 Task: Find connections with filter location San Ignacio de Velasco with filter topic #Bestadvicewith filter profile language Spanish with filter current company NGA Human Resources, an Alight company with filter school SDNB Vaishnav College For Women - India with filter industry Agriculture, Construction, Mining Machinery Manufacturing with filter service category Copywriting with filter keywords title Payroll Manager
Action: Mouse moved to (559, 96)
Screenshot: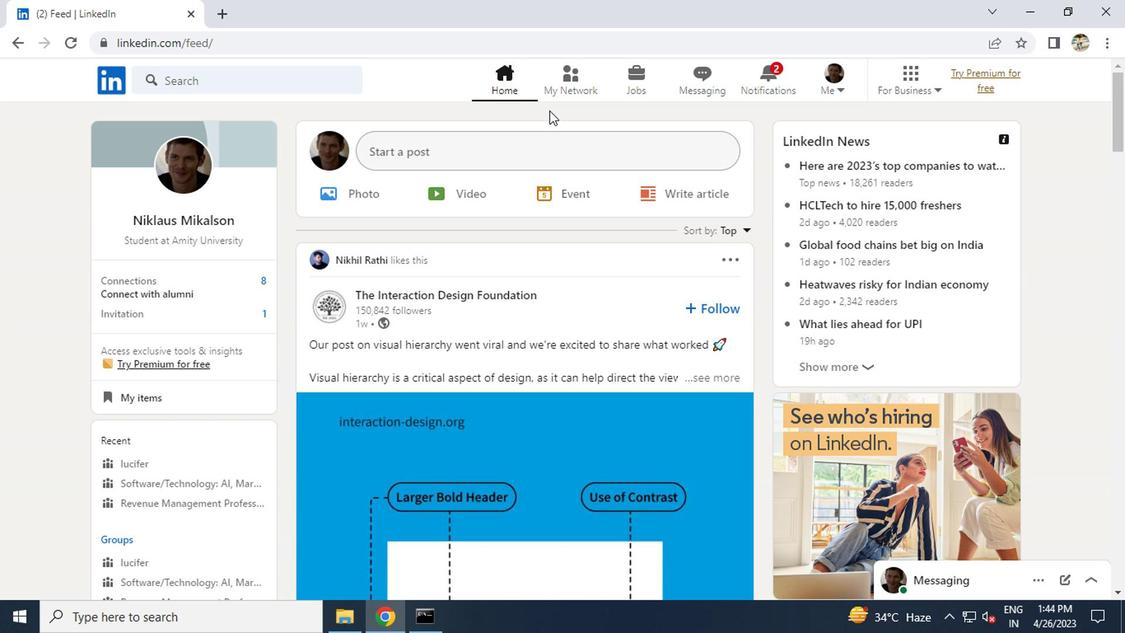 
Action: Mouse pressed left at (559, 96)
Screenshot: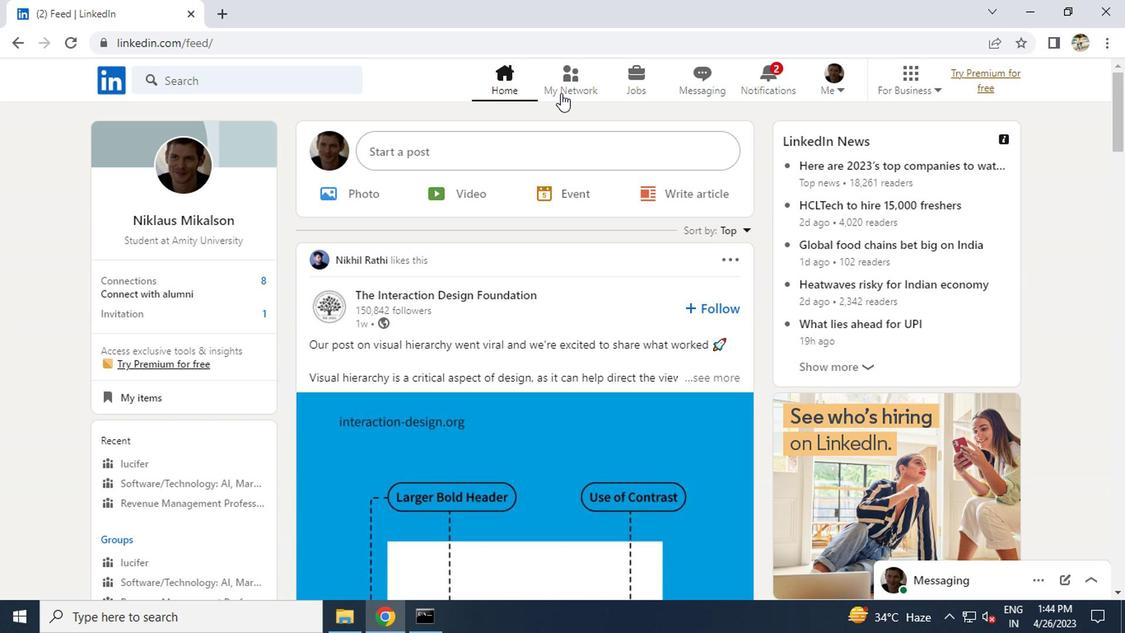 
Action: Mouse moved to (194, 176)
Screenshot: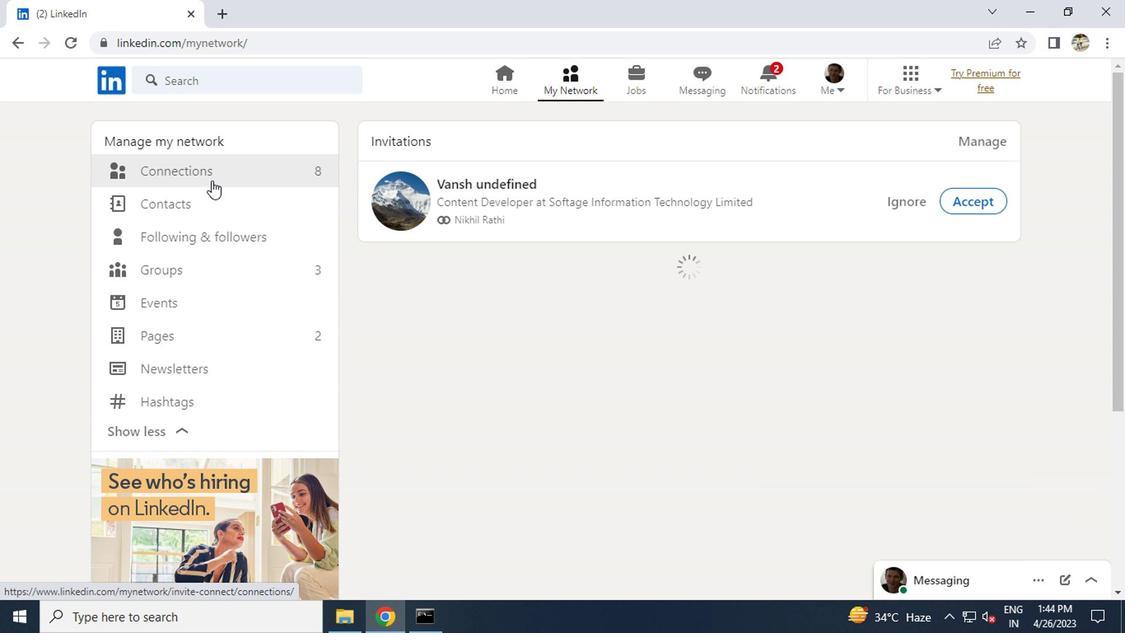 
Action: Mouse pressed left at (194, 176)
Screenshot: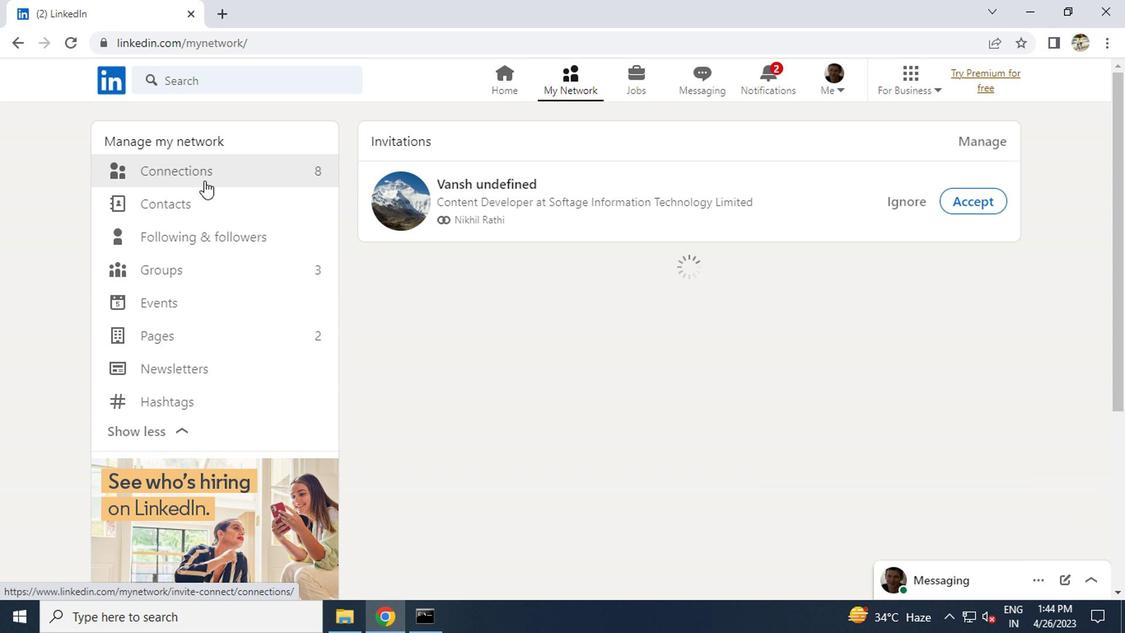 
Action: Mouse moved to (688, 168)
Screenshot: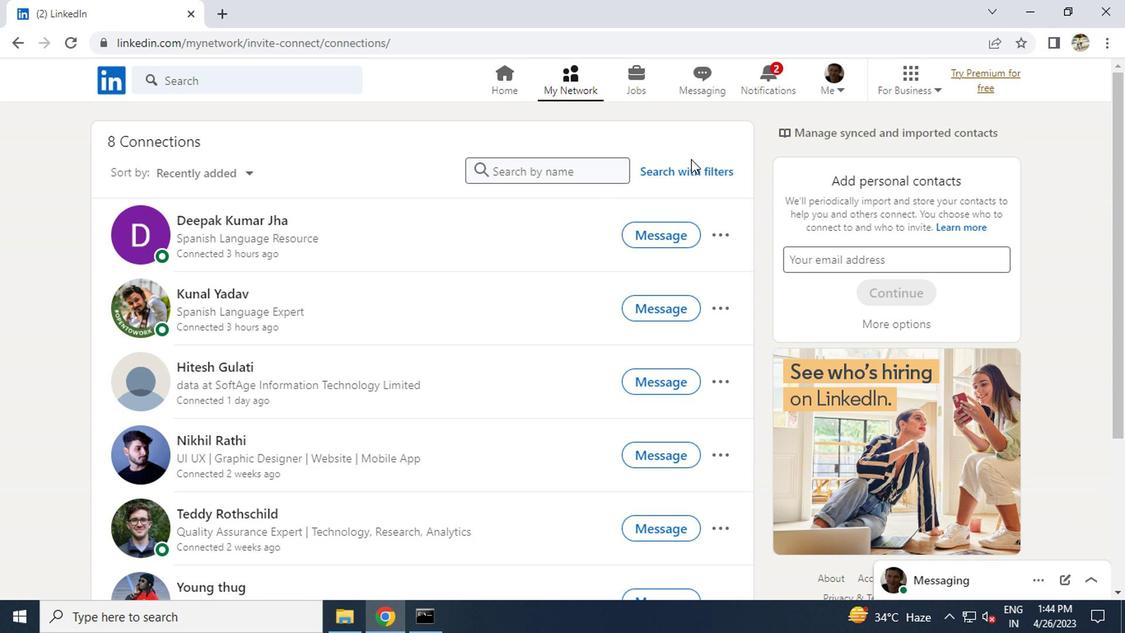 
Action: Mouse pressed left at (688, 168)
Screenshot: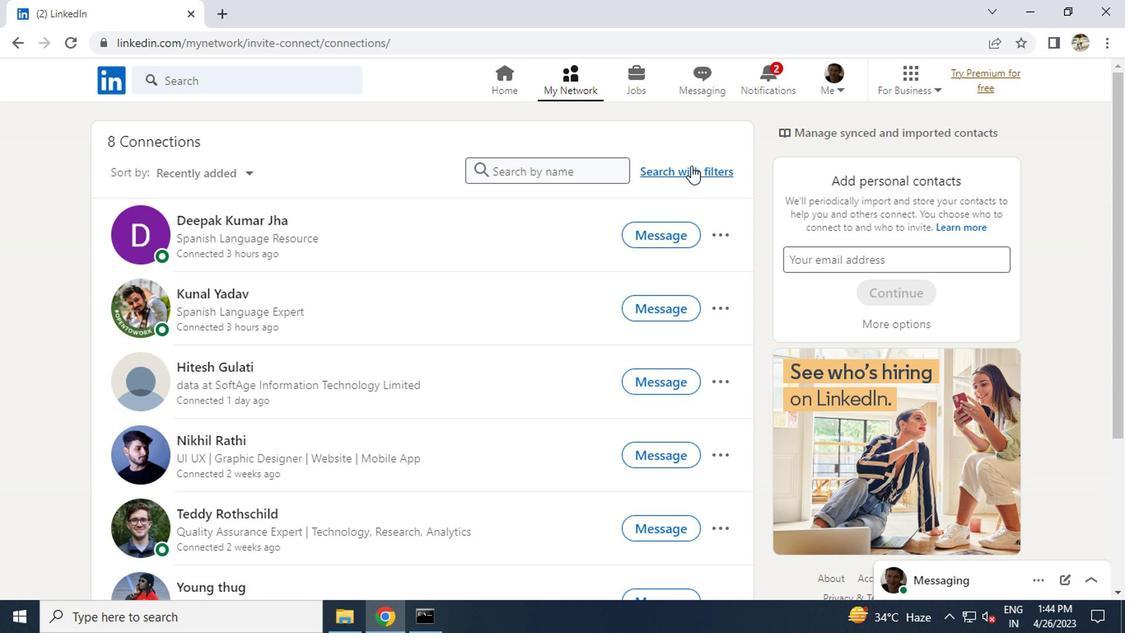 
Action: Mouse moved to (551, 123)
Screenshot: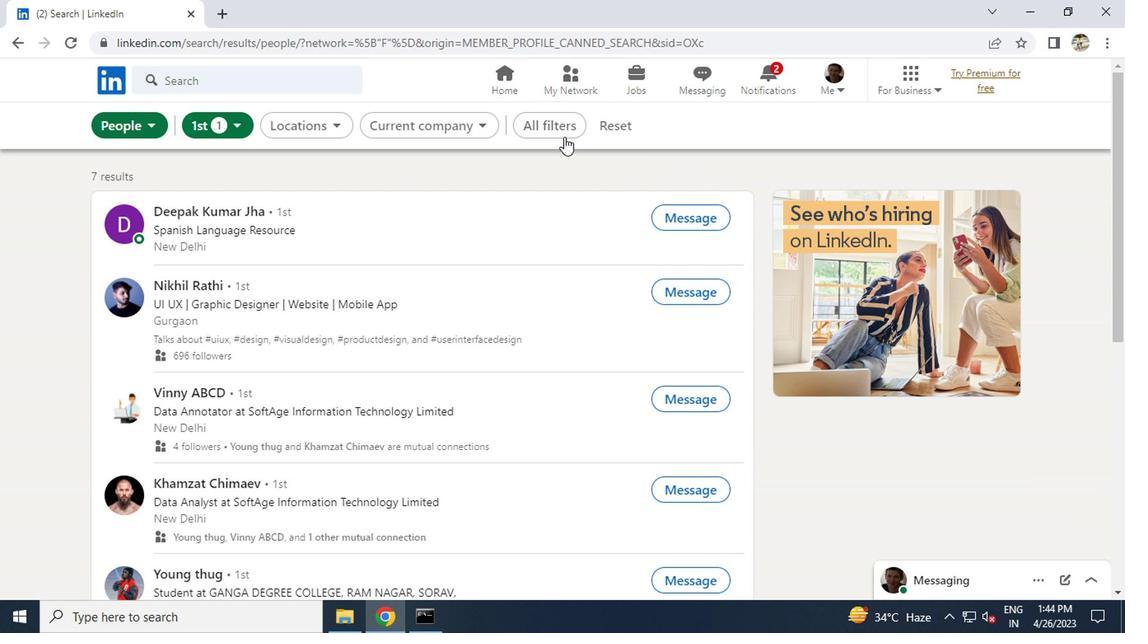 
Action: Mouse pressed left at (551, 123)
Screenshot: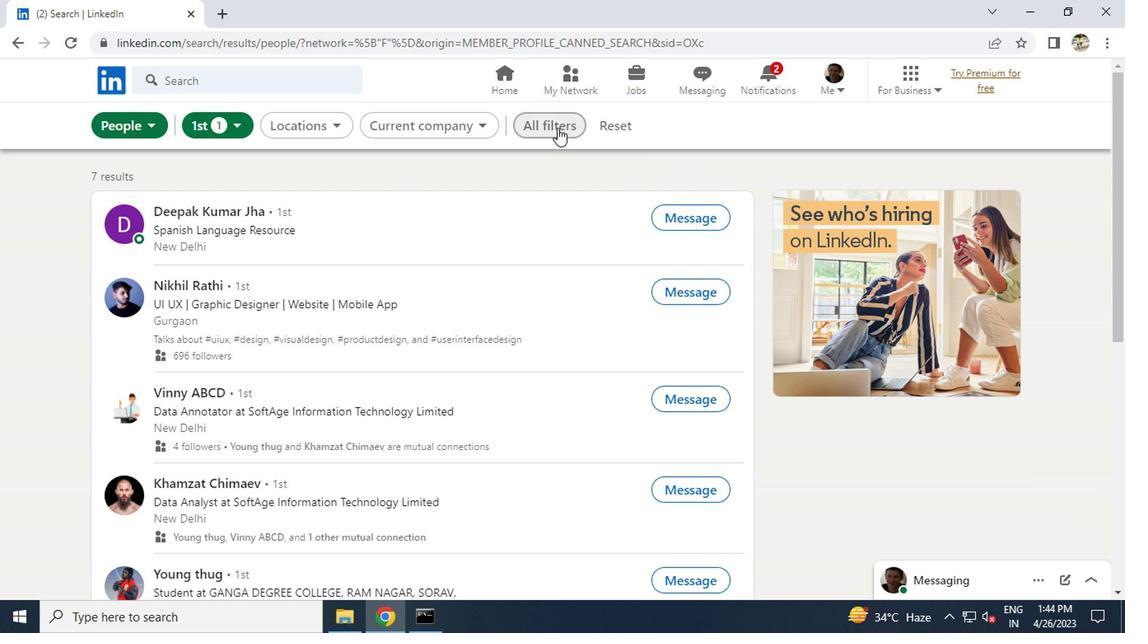 
Action: Mouse moved to (860, 367)
Screenshot: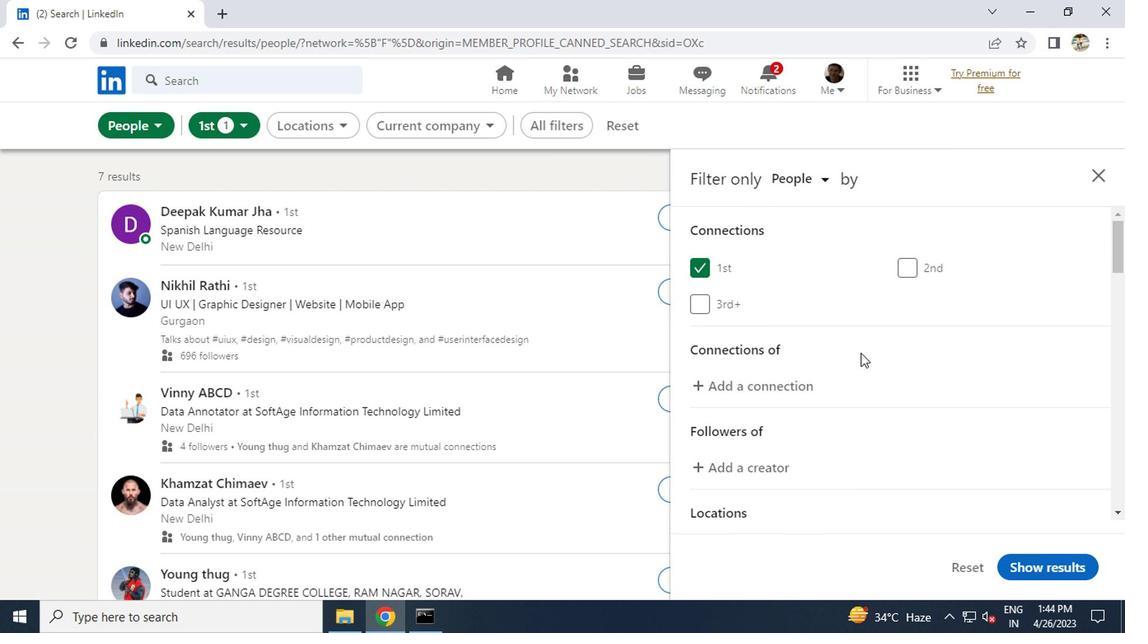 
Action: Mouse scrolled (860, 366) with delta (0, 0)
Screenshot: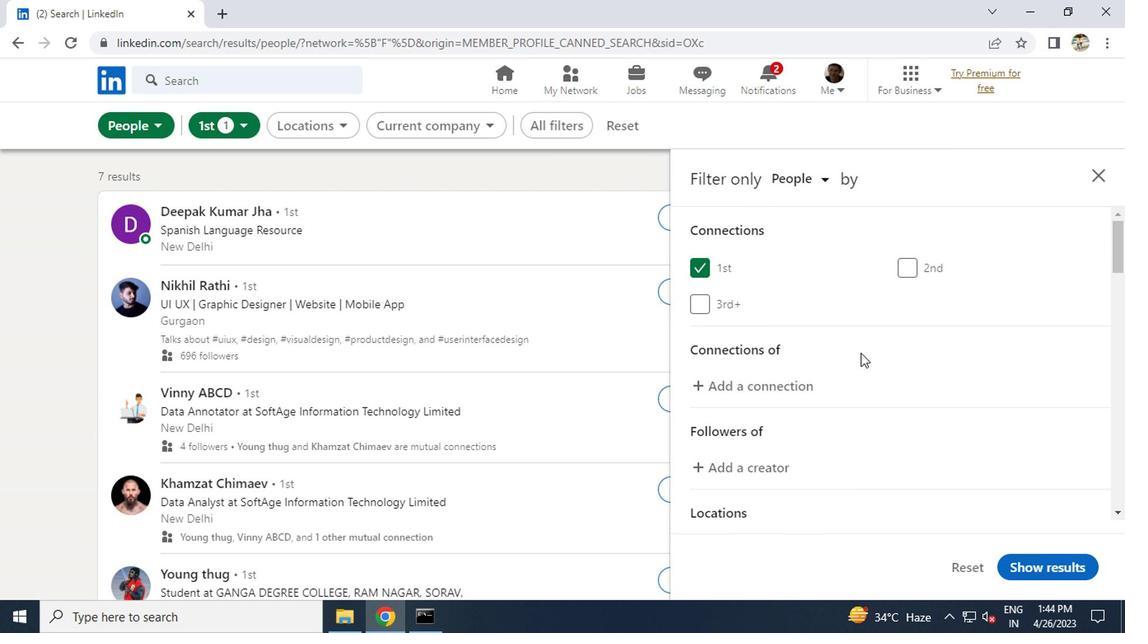 
Action: Mouse moved to (859, 368)
Screenshot: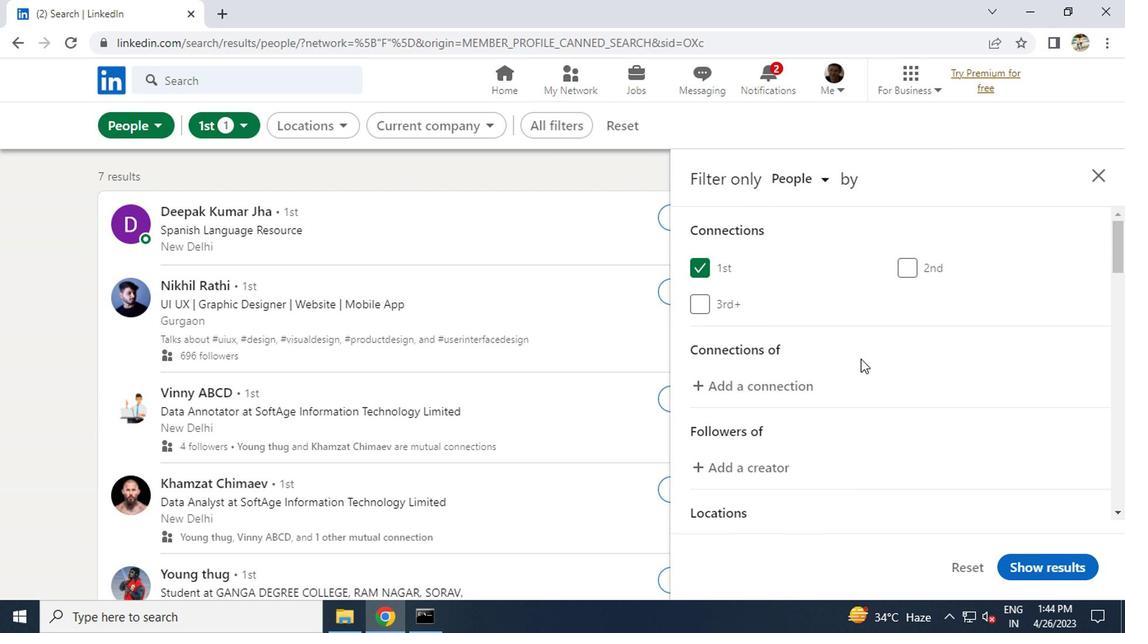 
Action: Mouse scrolled (859, 367) with delta (0, 0)
Screenshot: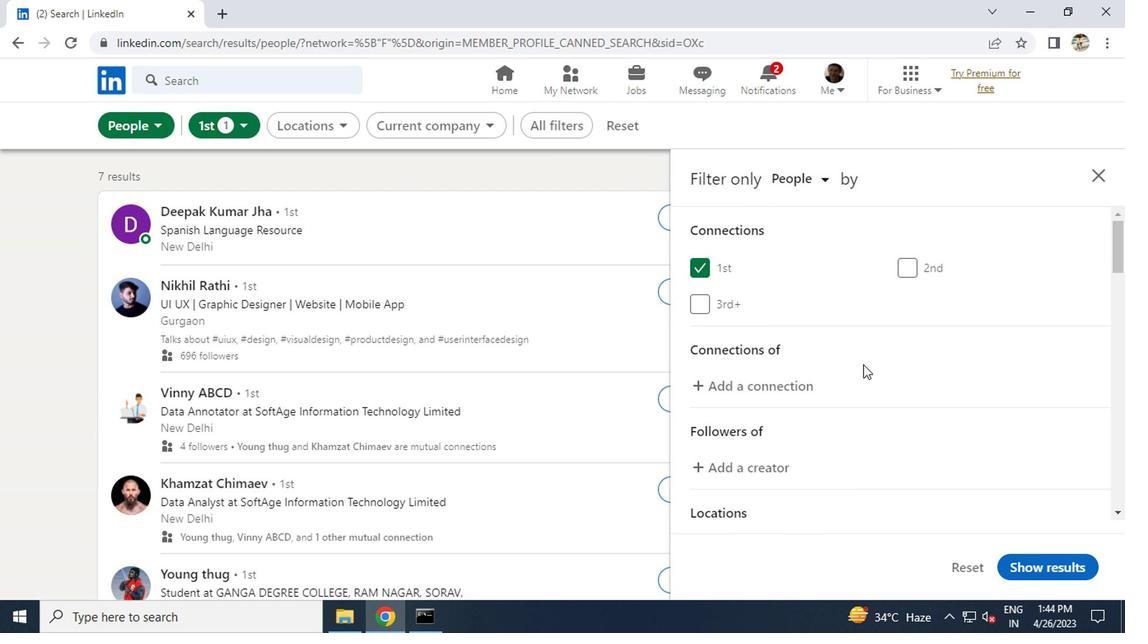
Action: Mouse moved to (936, 453)
Screenshot: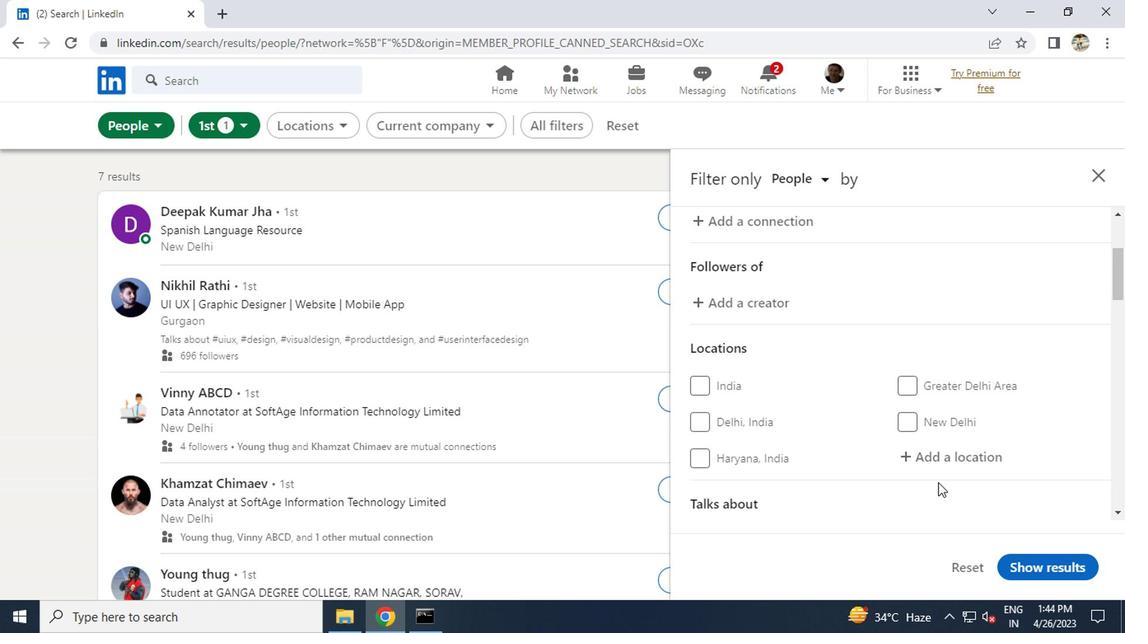 
Action: Mouse pressed left at (936, 453)
Screenshot: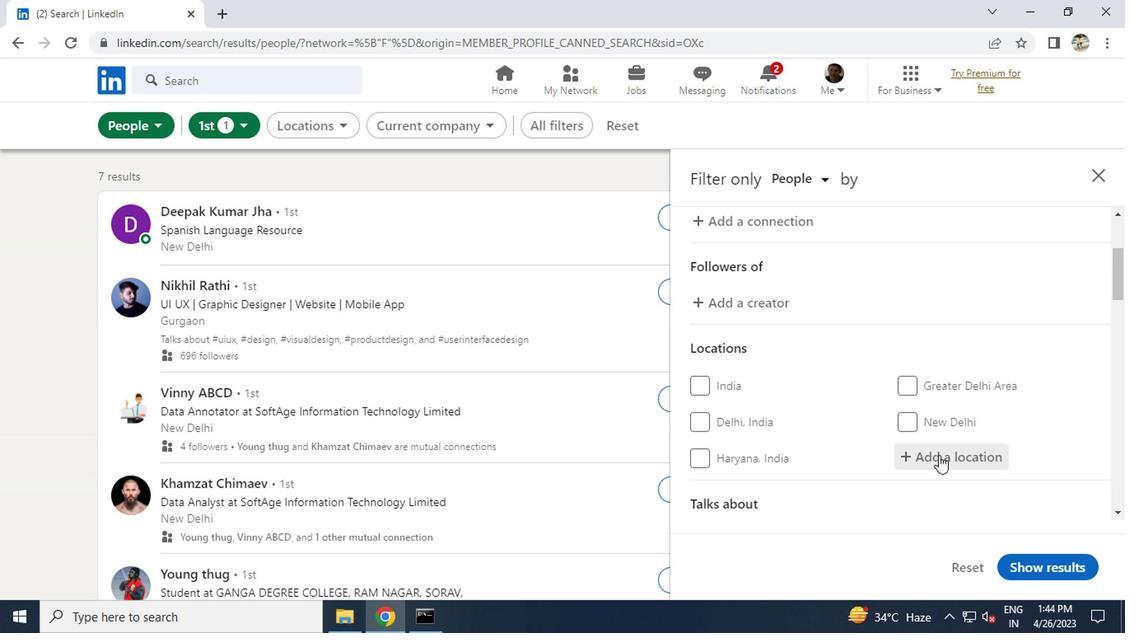 
Action: Key pressed <Key.caps_lock>s<Key.caps_lock>an<Key.space><Key.caps_lock>i<Key.caps_lock>gnacio<Key.space>de<Key.space>ve
Screenshot: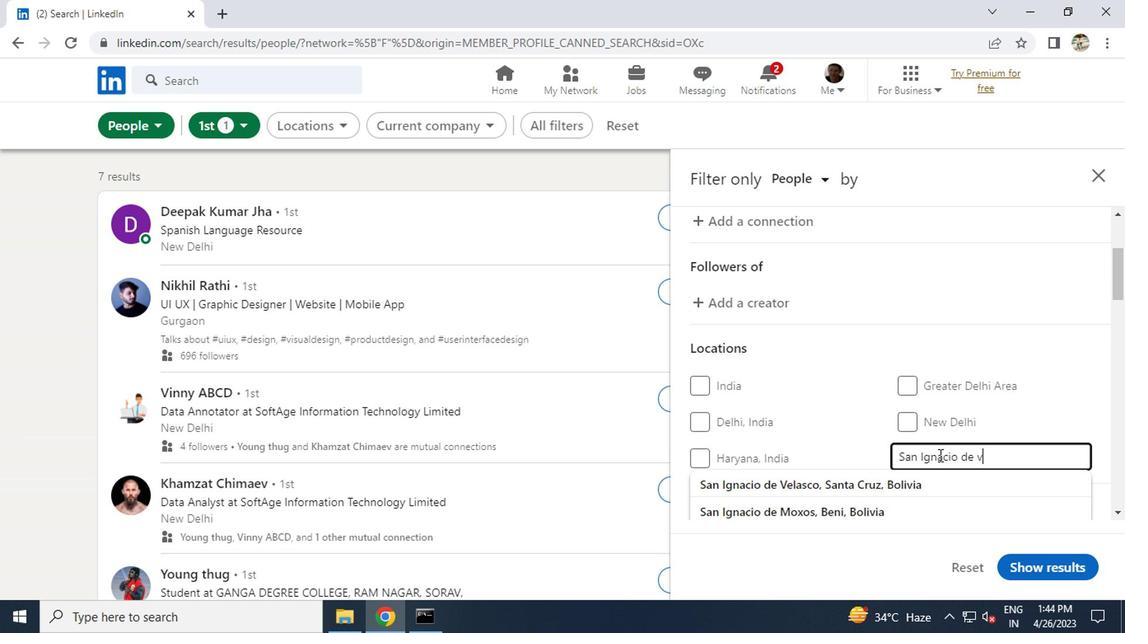 
Action: Mouse moved to (867, 491)
Screenshot: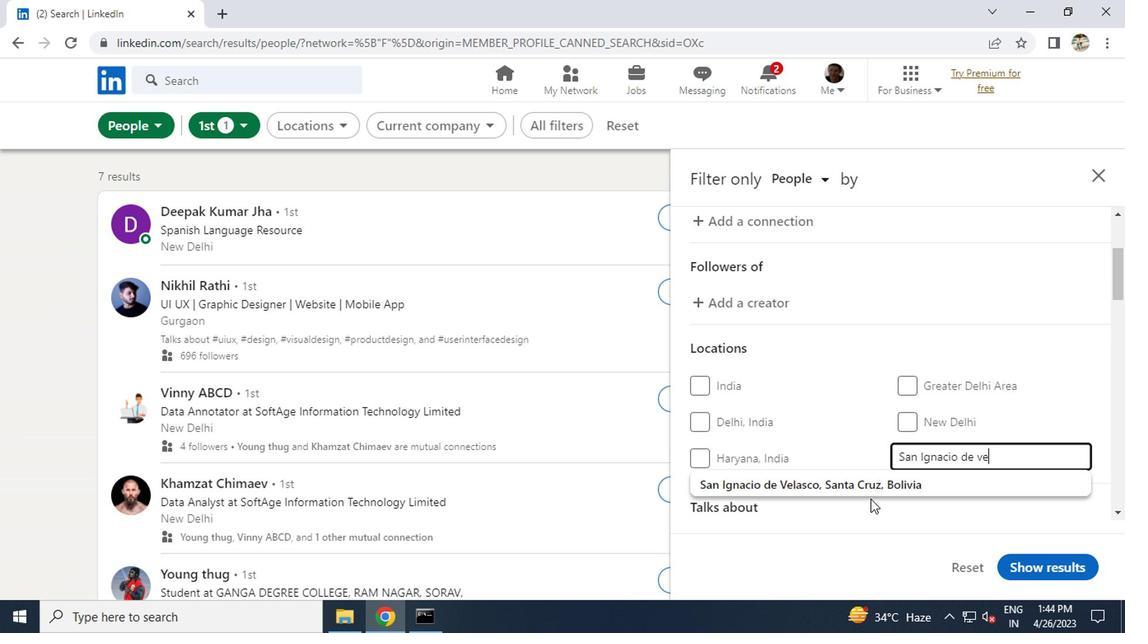 
Action: Mouse pressed left at (867, 491)
Screenshot: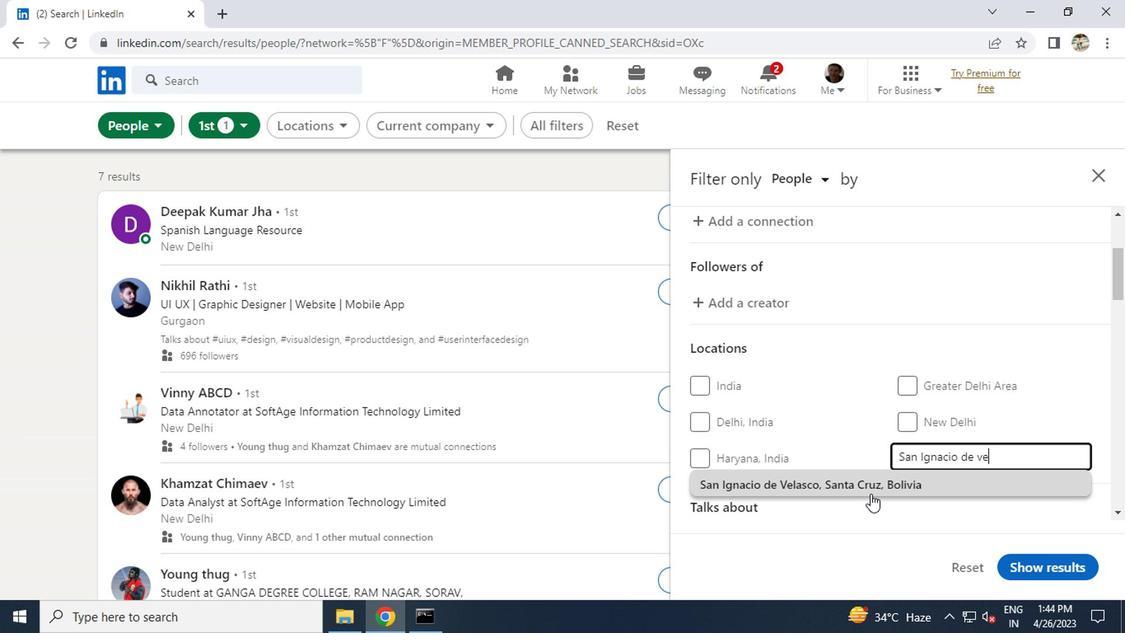 
Action: Mouse scrolled (867, 491) with delta (0, 0)
Screenshot: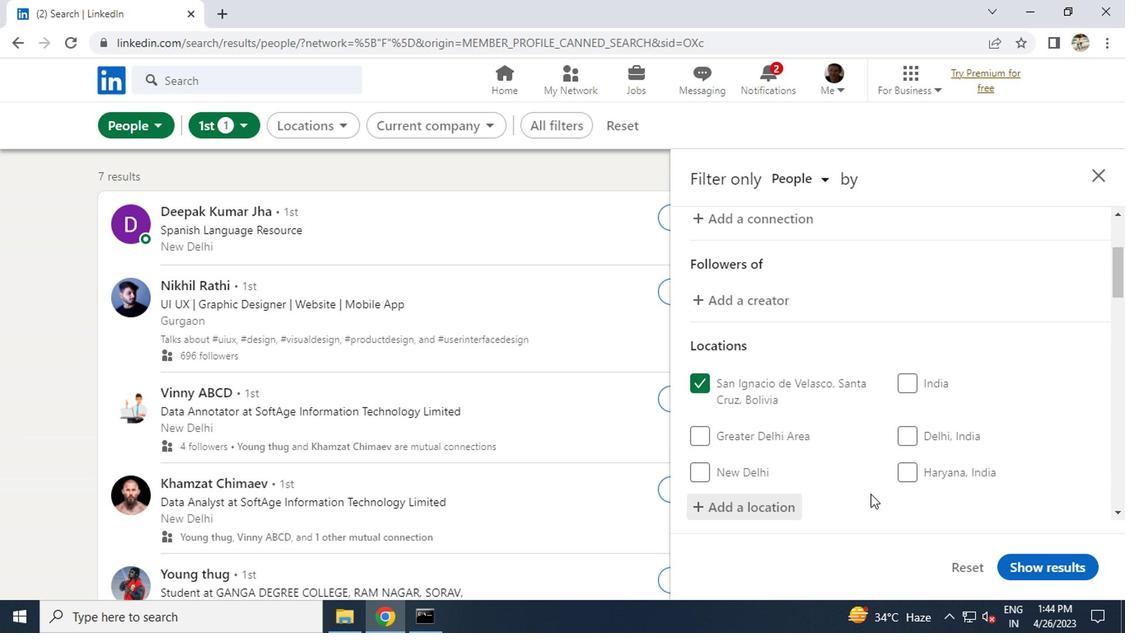 
Action: Mouse scrolled (867, 491) with delta (0, 0)
Screenshot: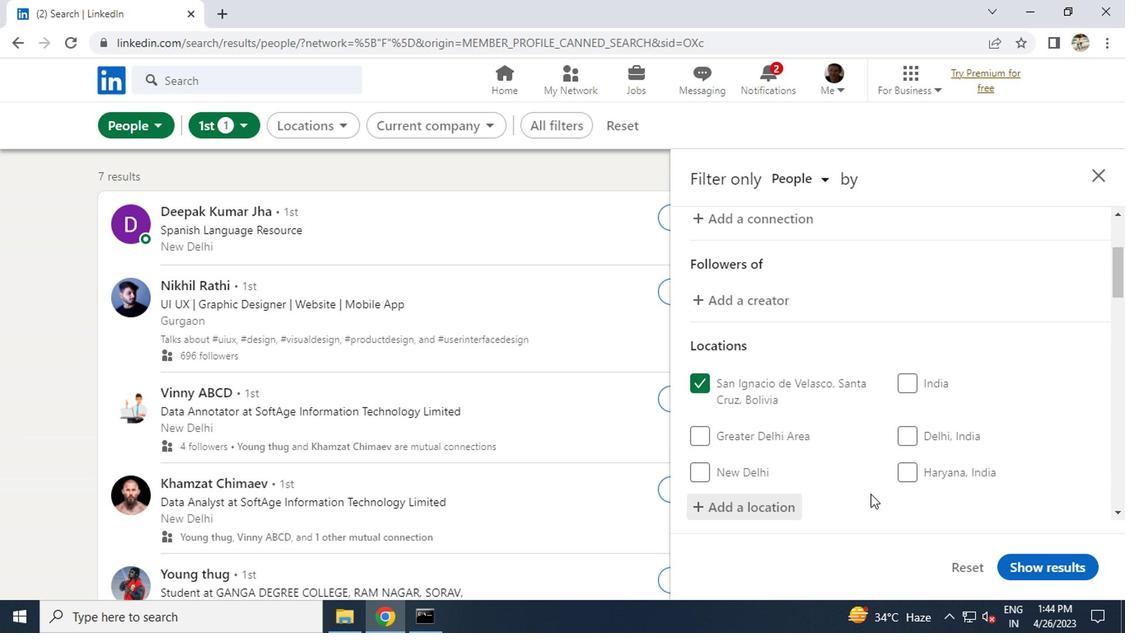 
Action: Mouse moved to (878, 481)
Screenshot: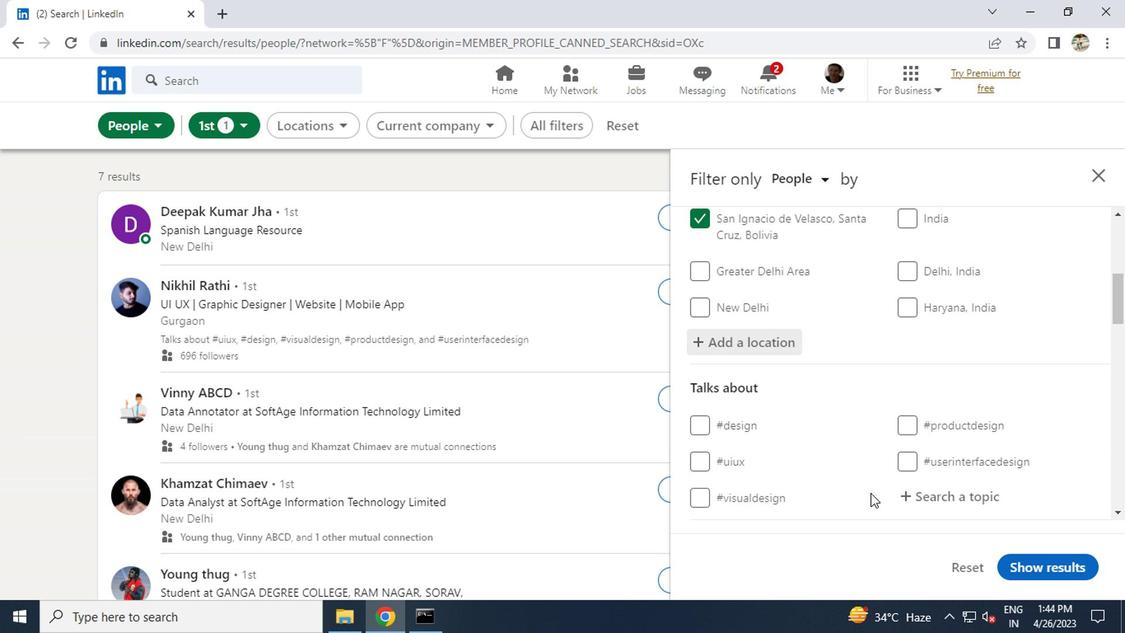 
Action: Mouse scrolled (878, 480) with delta (0, 0)
Screenshot: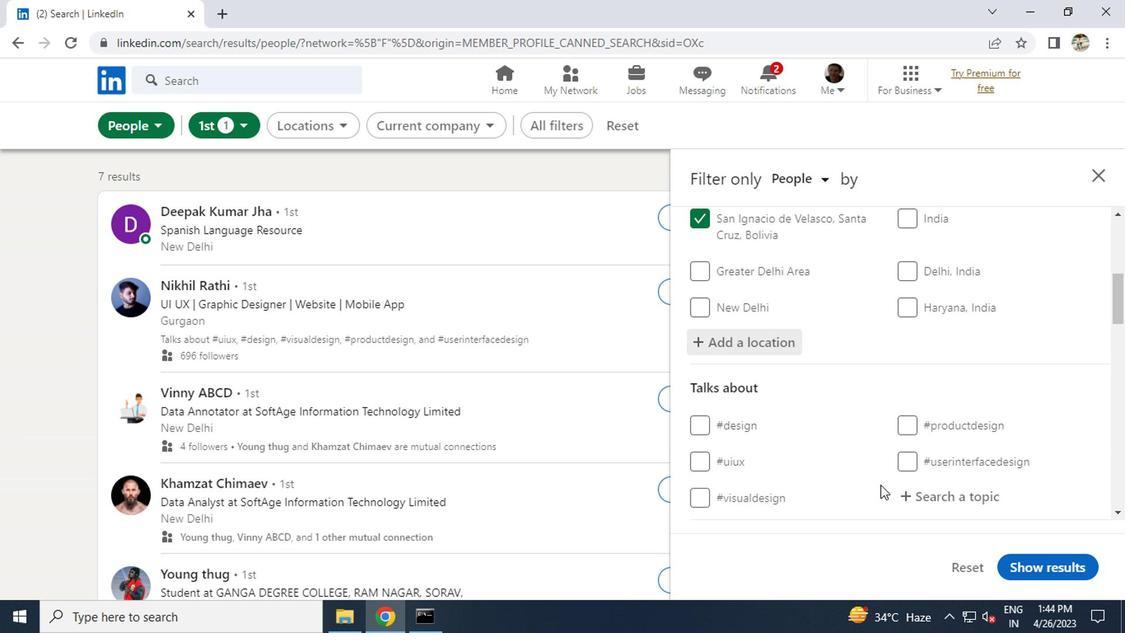 
Action: Mouse moved to (933, 415)
Screenshot: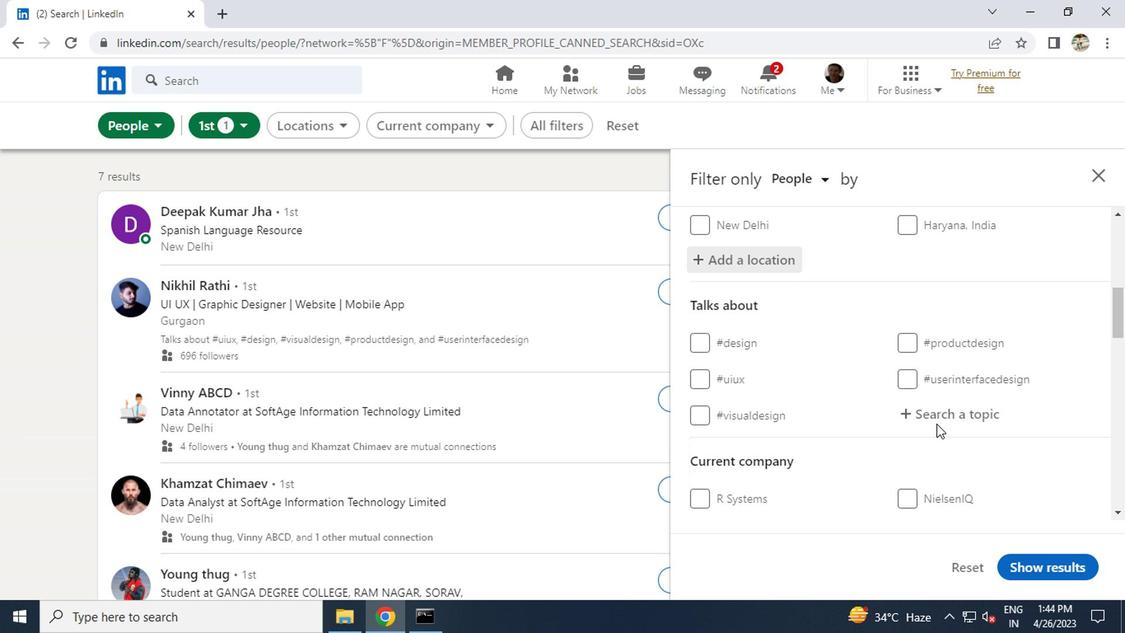 
Action: Mouse pressed left at (933, 415)
Screenshot: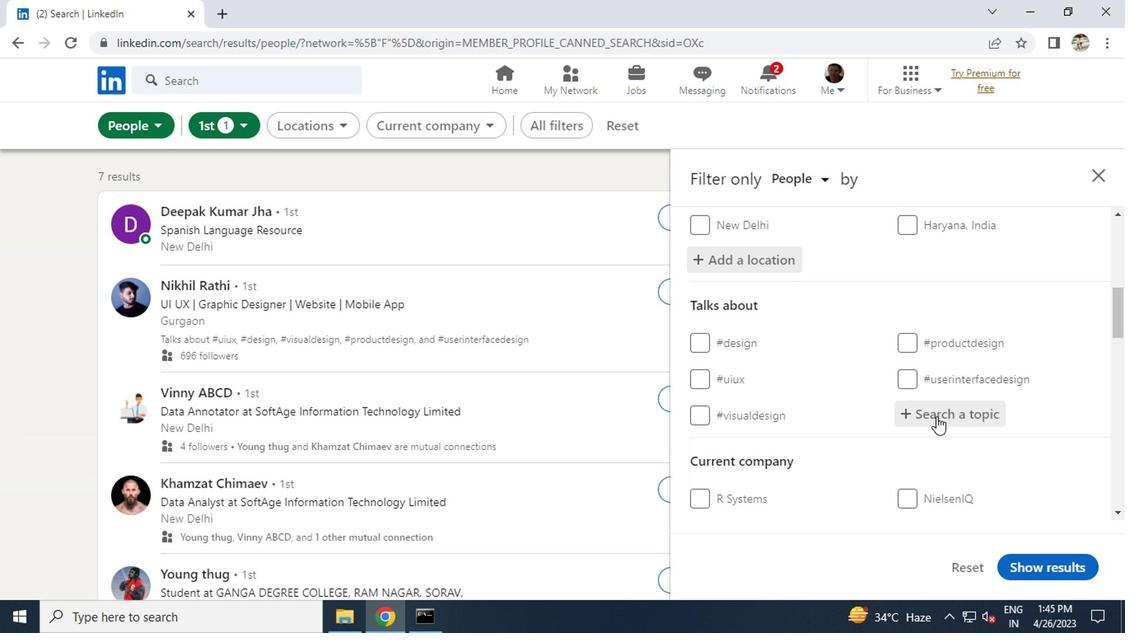 
Action: Key pressed <Key.shift>#<Key.caps_lock>B<Key.caps_lock>ESTADVICE
Screenshot: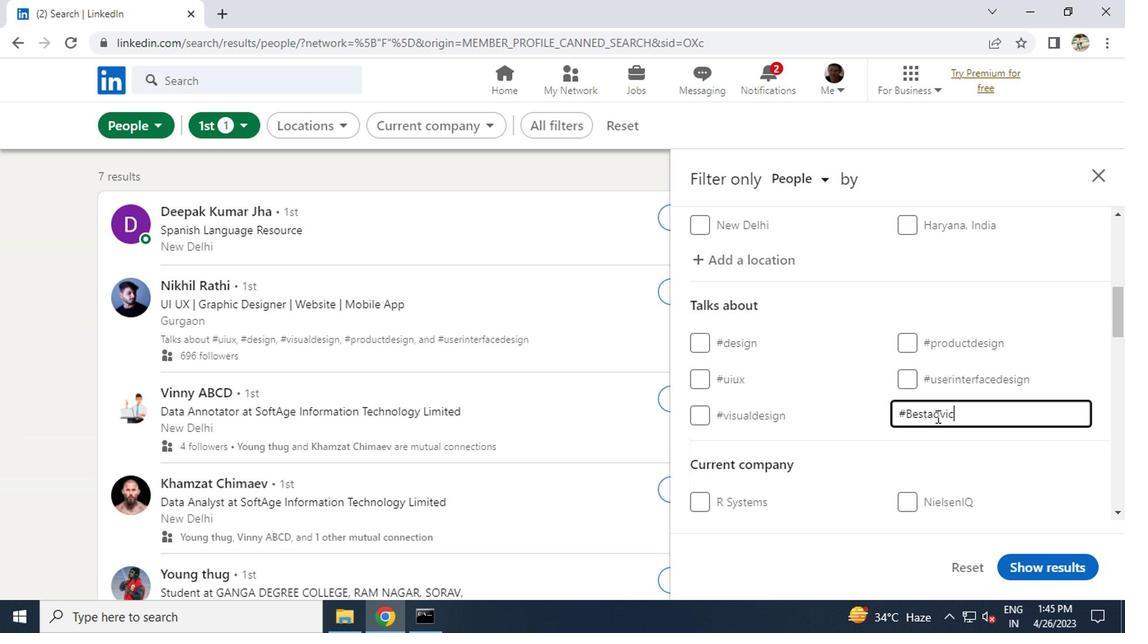 
Action: Mouse scrolled (933, 414) with delta (0, -1)
Screenshot: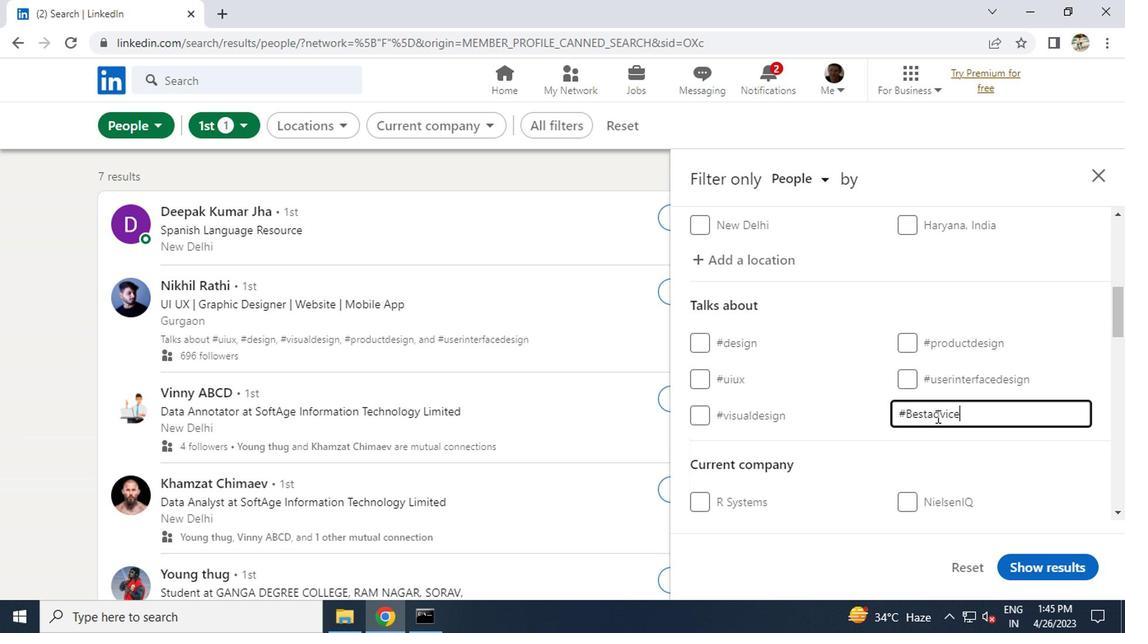 
Action: Mouse scrolled (933, 414) with delta (0, -1)
Screenshot: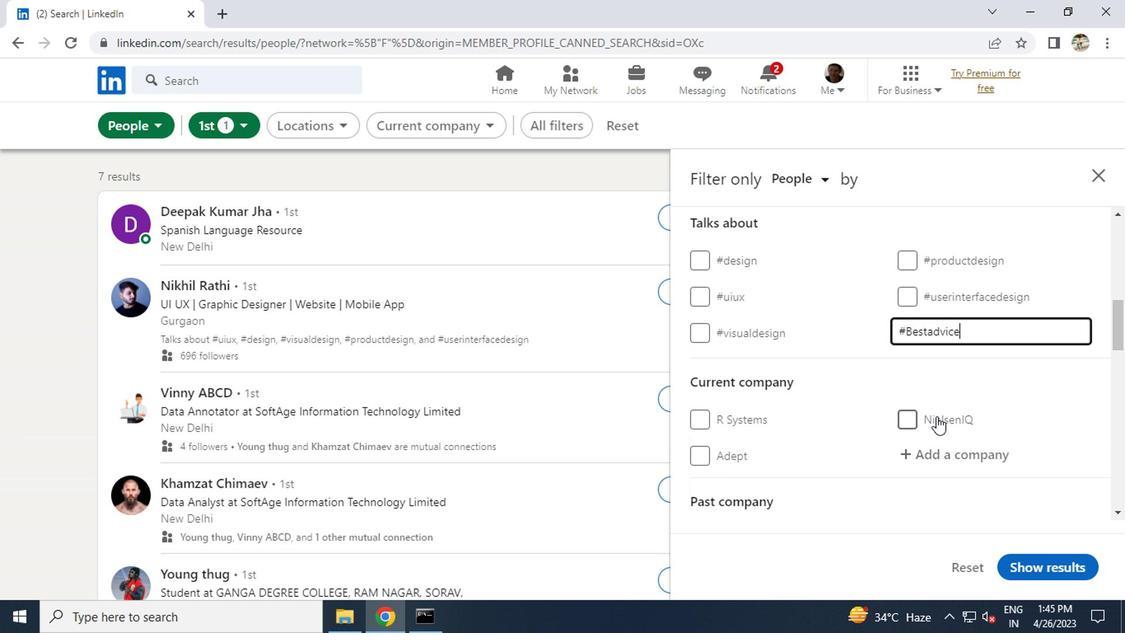 
Action: Mouse scrolled (933, 414) with delta (0, -1)
Screenshot: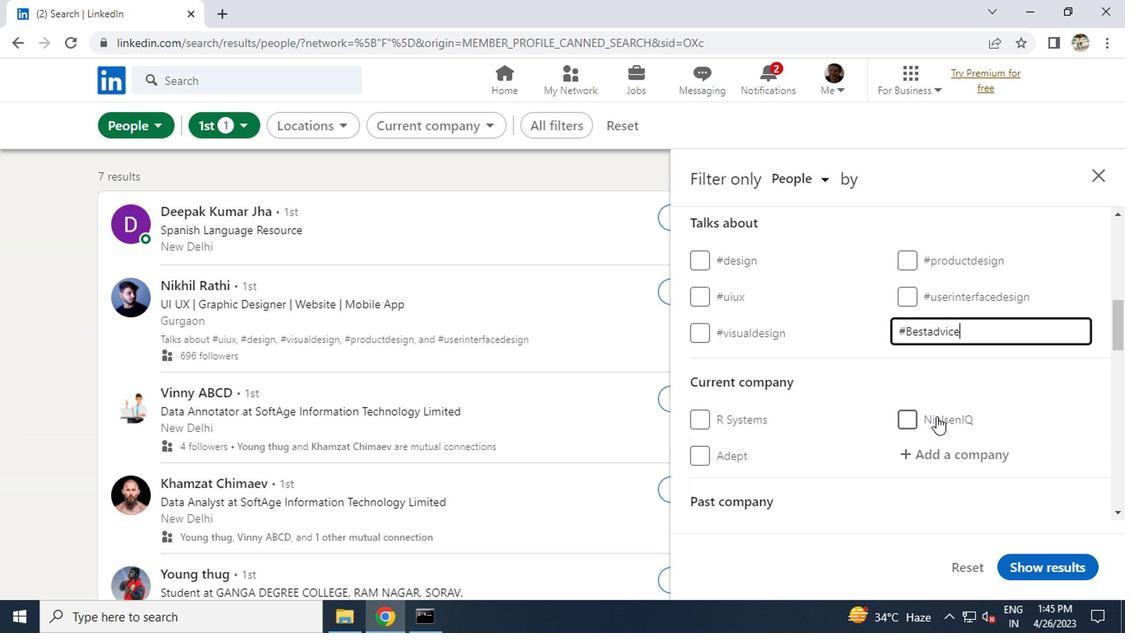 
Action: Mouse scrolled (933, 414) with delta (0, -1)
Screenshot: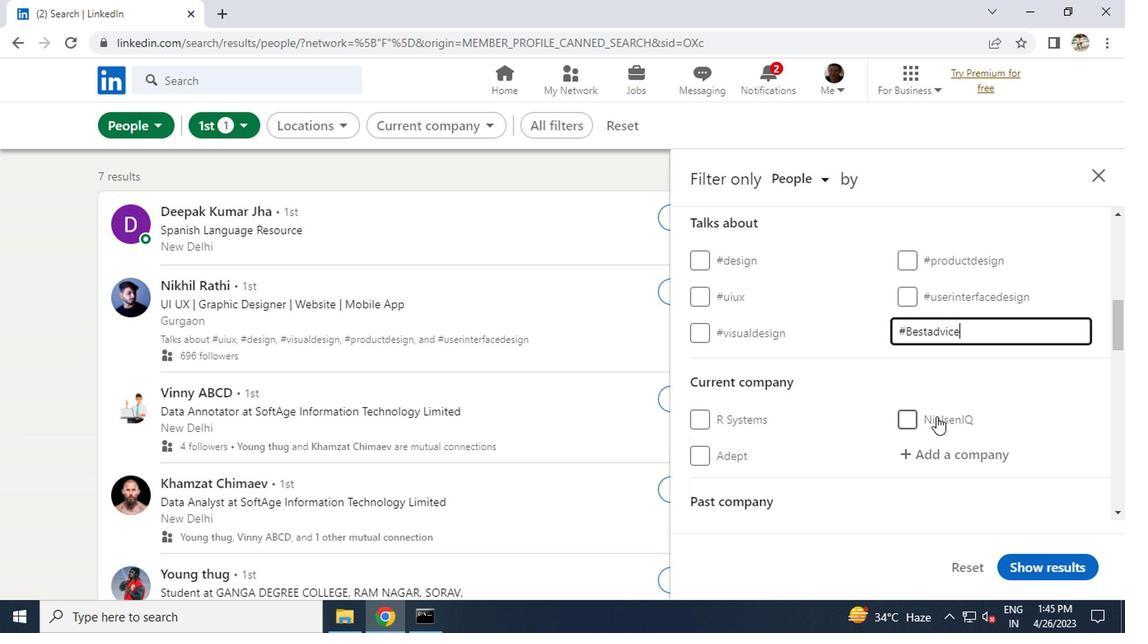 
Action: Mouse scrolled (933, 414) with delta (0, -1)
Screenshot: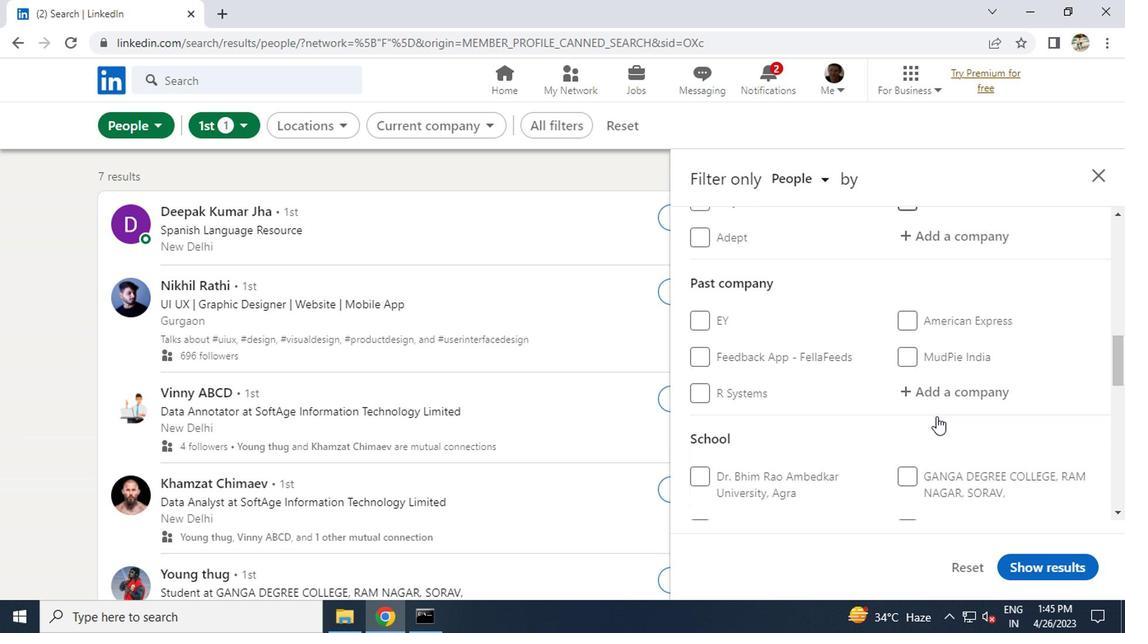 
Action: Mouse scrolled (933, 414) with delta (0, -1)
Screenshot: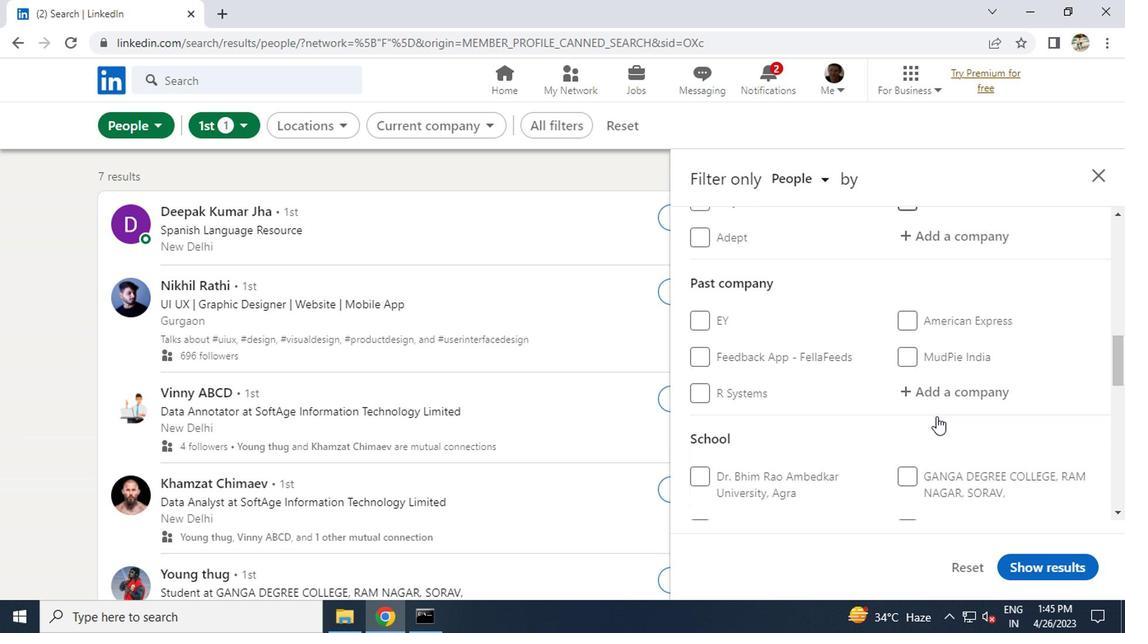 
Action: Mouse scrolled (933, 414) with delta (0, -1)
Screenshot: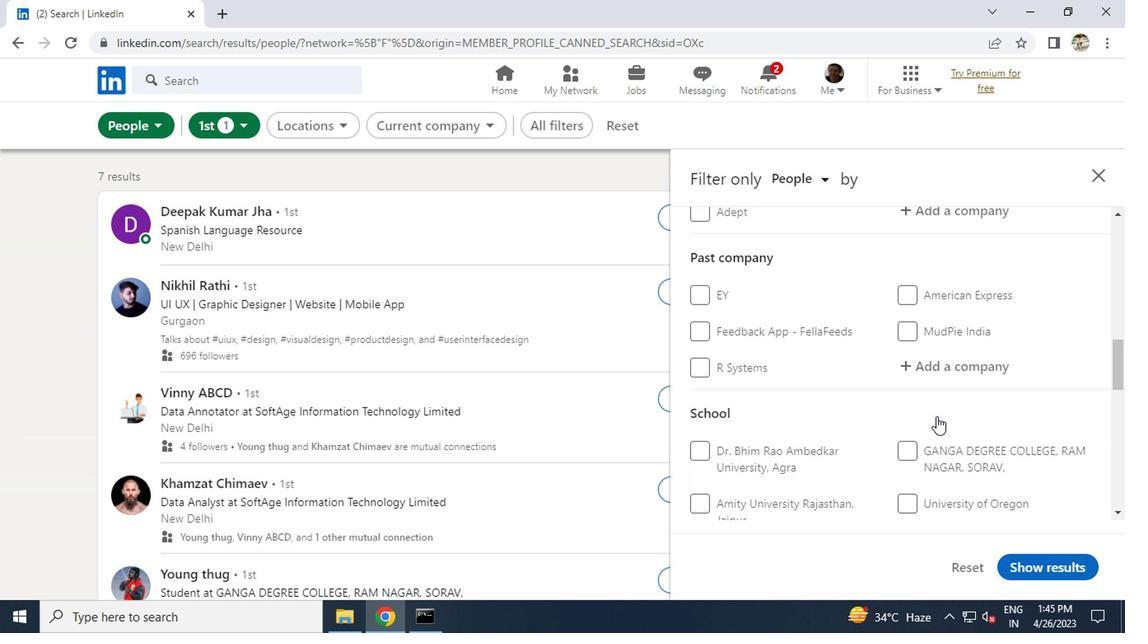 
Action: Mouse scrolled (933, 414) with delta (0, -1)
Screenshot: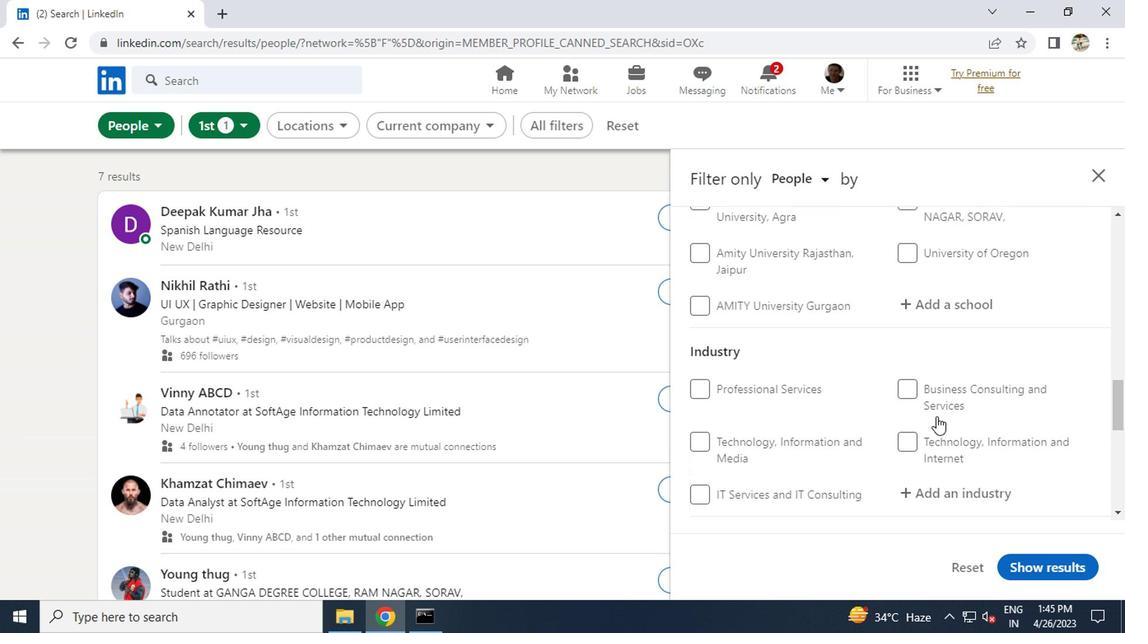 
Action: Mouse scrolled (933, 414) with delta (0, -1)
Screenshot: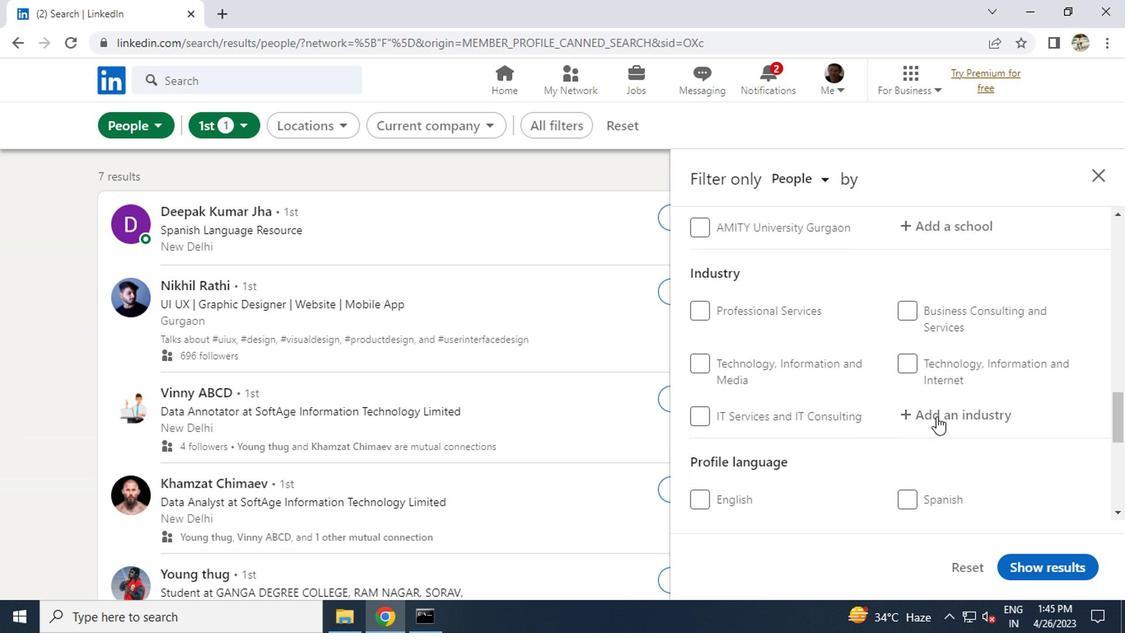 
Action: Mouse moved to (919, 408)
Screenshot: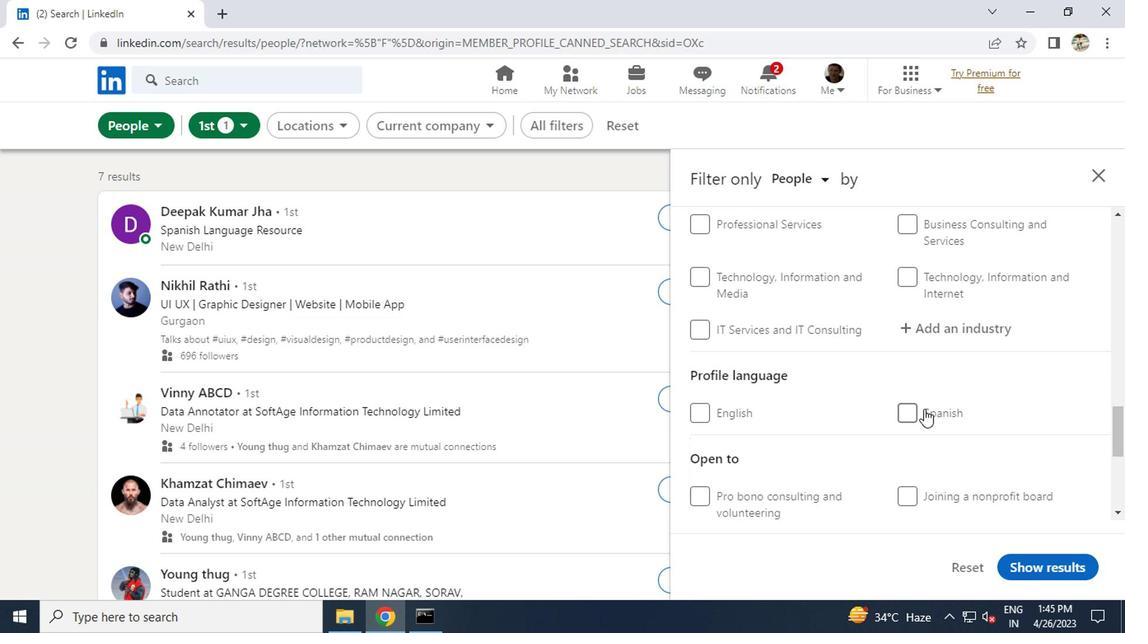 
Action: Mouse pressed left at (919, 408)
Screenshot: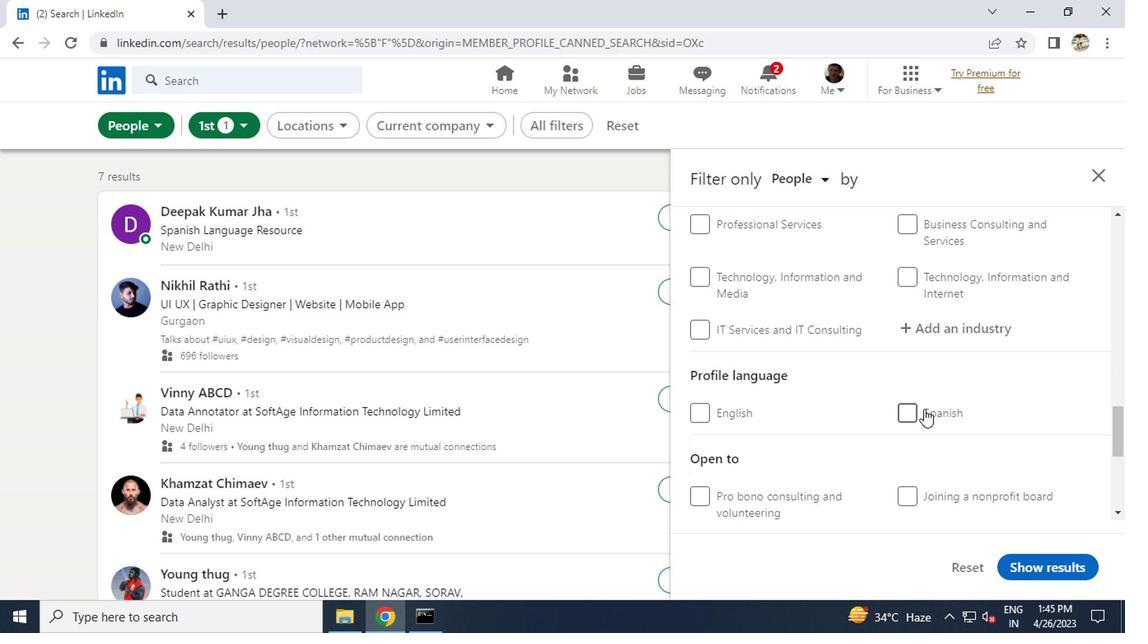 
Action: Mouse moved to (918, 408)
Screenshot: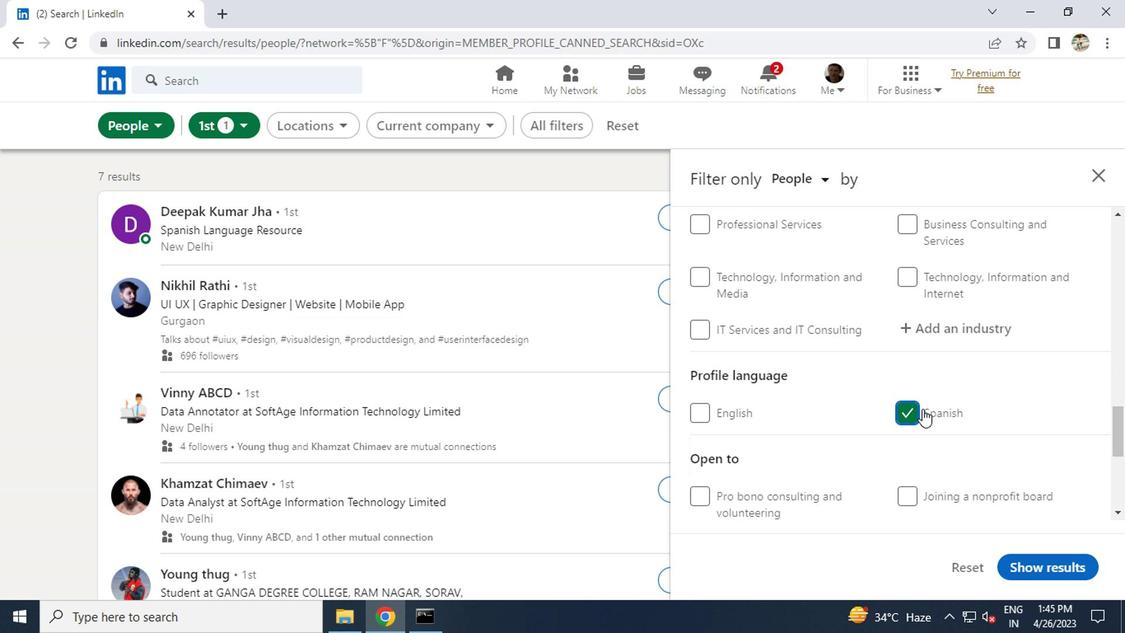 
Action: Mouse scrolled (918, 409) with delta (0, 1)
Screenshot: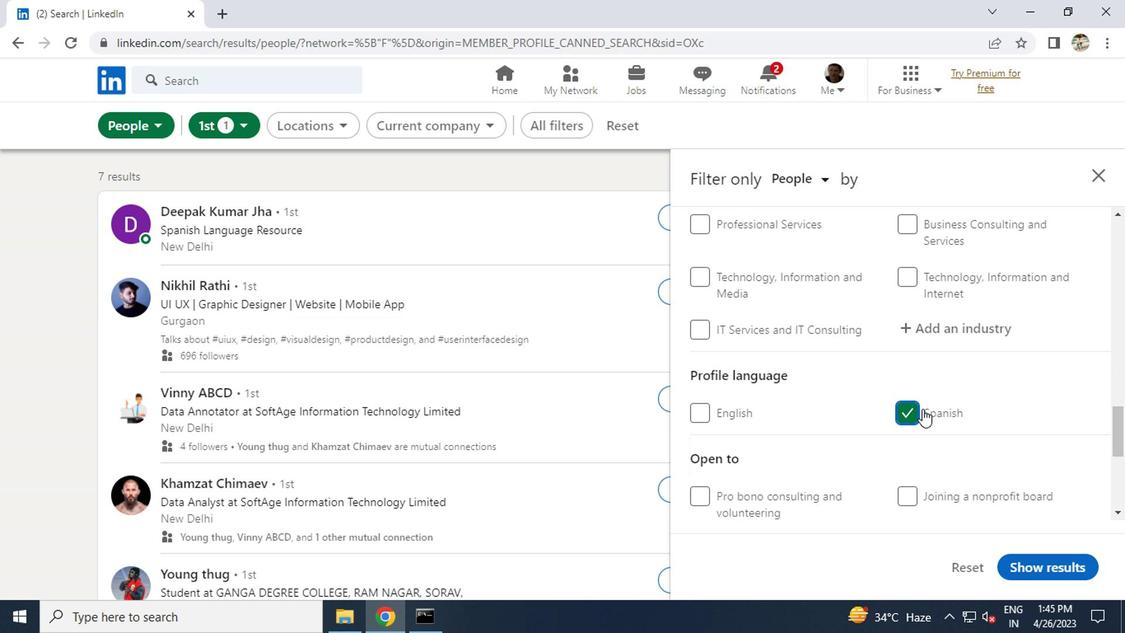 
Action: Mouse scrolled (918, 409) with delta (0, 1)
Screenshot: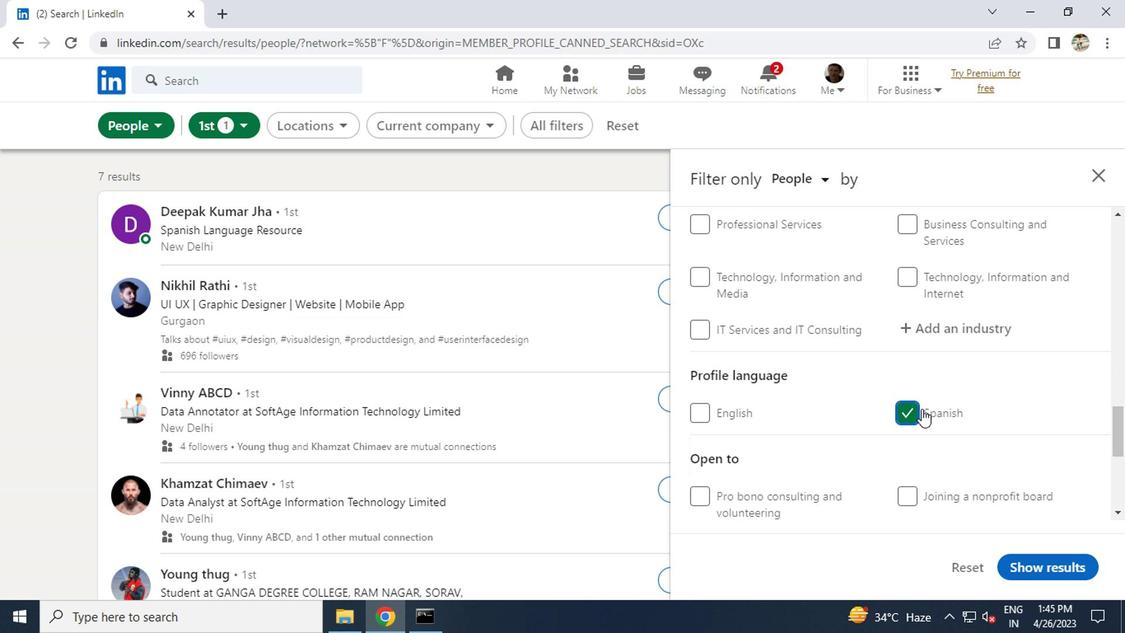
Action: Mouse scrolled (918, 409) with delta (0, 1)
Screenshot: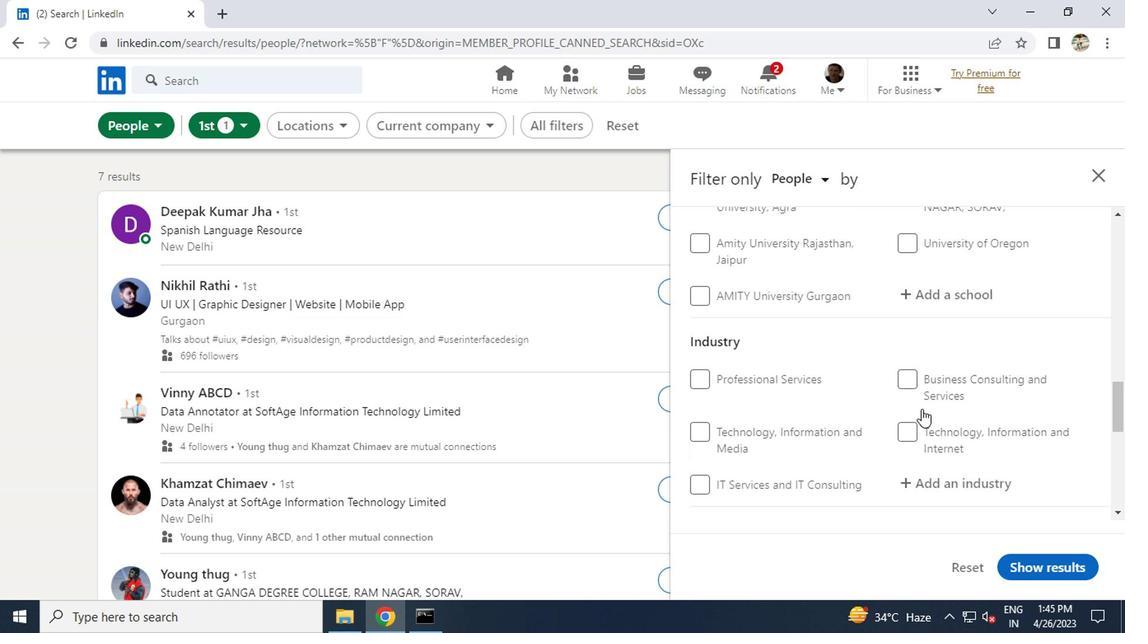 
Action: Mouse scrolled (918, 409) with delta (0, 1)
Screenshot: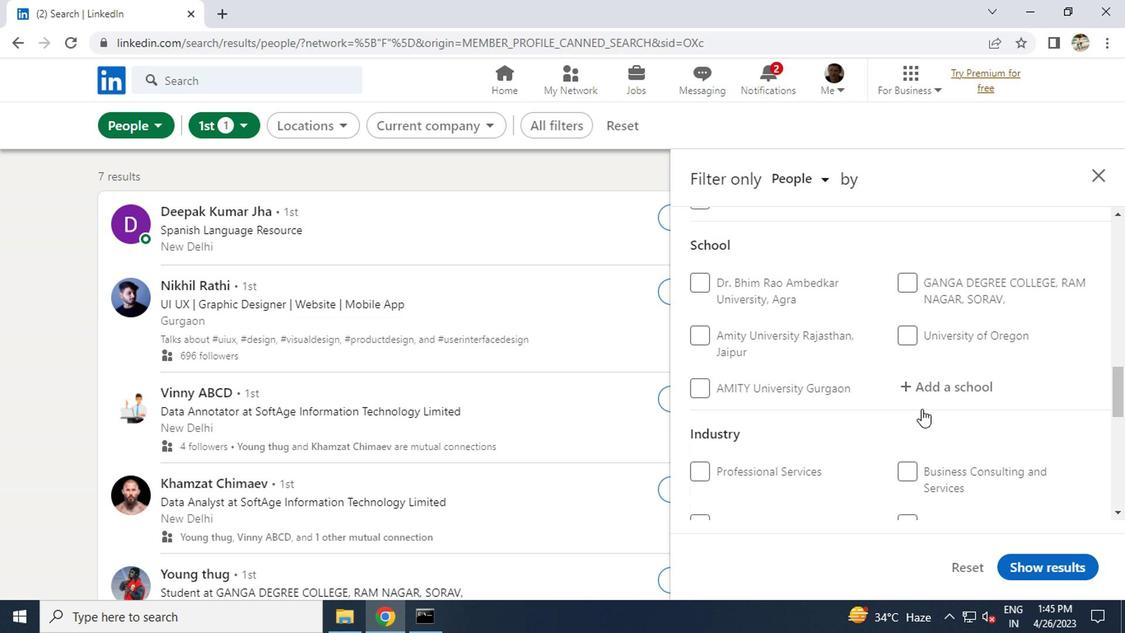 
Action: Mouse scrolled (918, 409) with delta (0, 1)
Screenshot: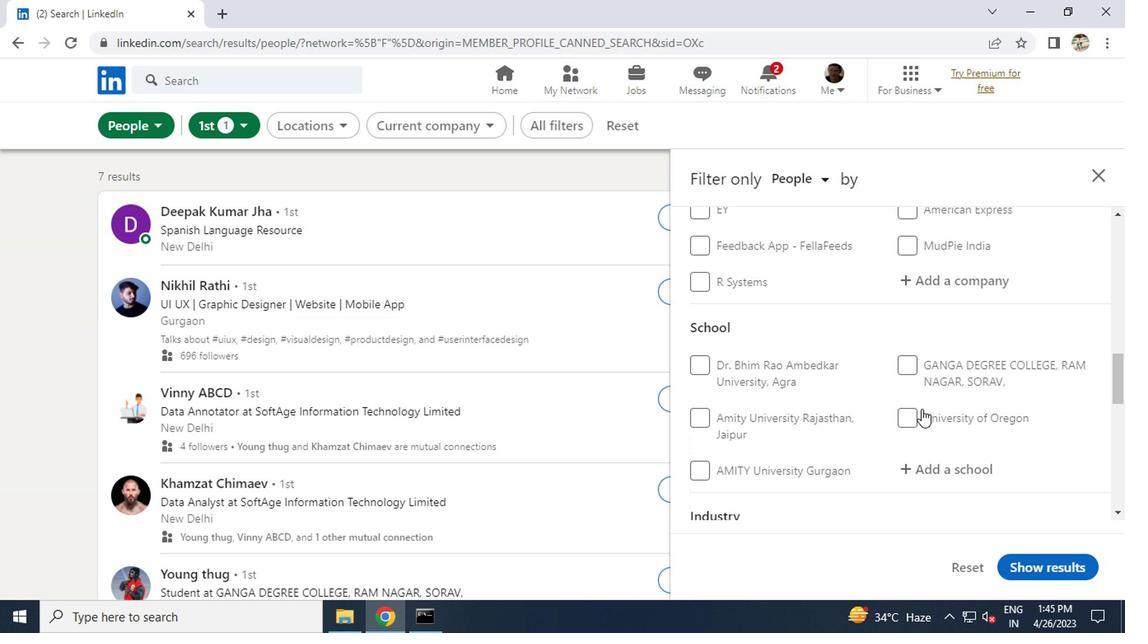 
Action: Mouse scrolled (918, 409) with delta (0, 1)
Screenshot: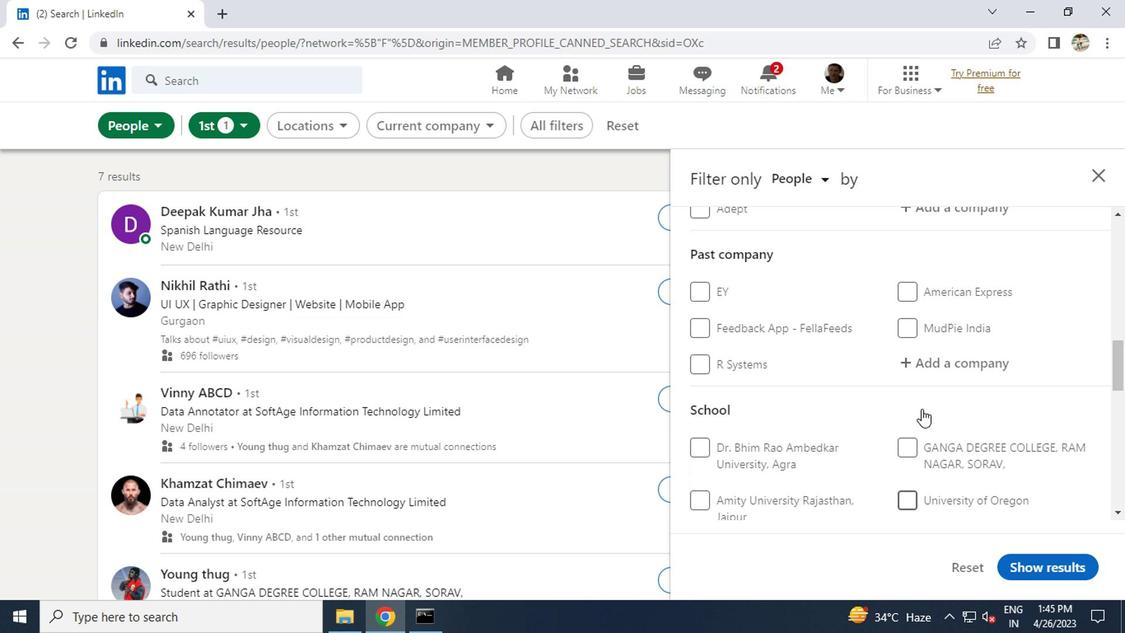 
Action: Mouse scrolled (918, 409) with delta (0, 1)
Screenshot: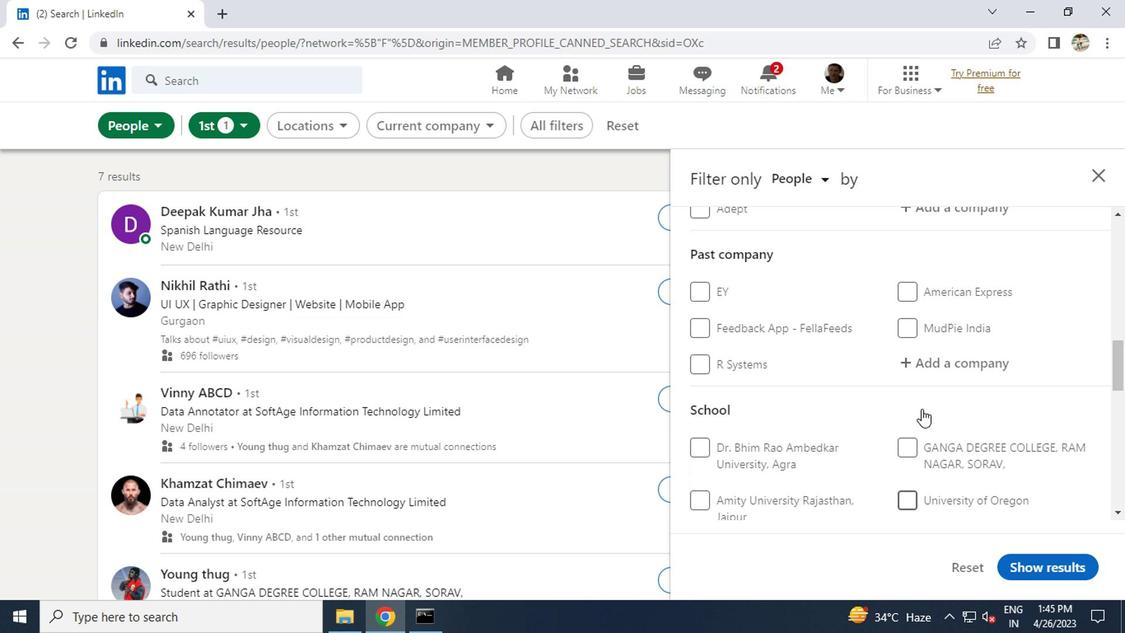 
Action: Mouse moved to (928, 369)
Screenshot: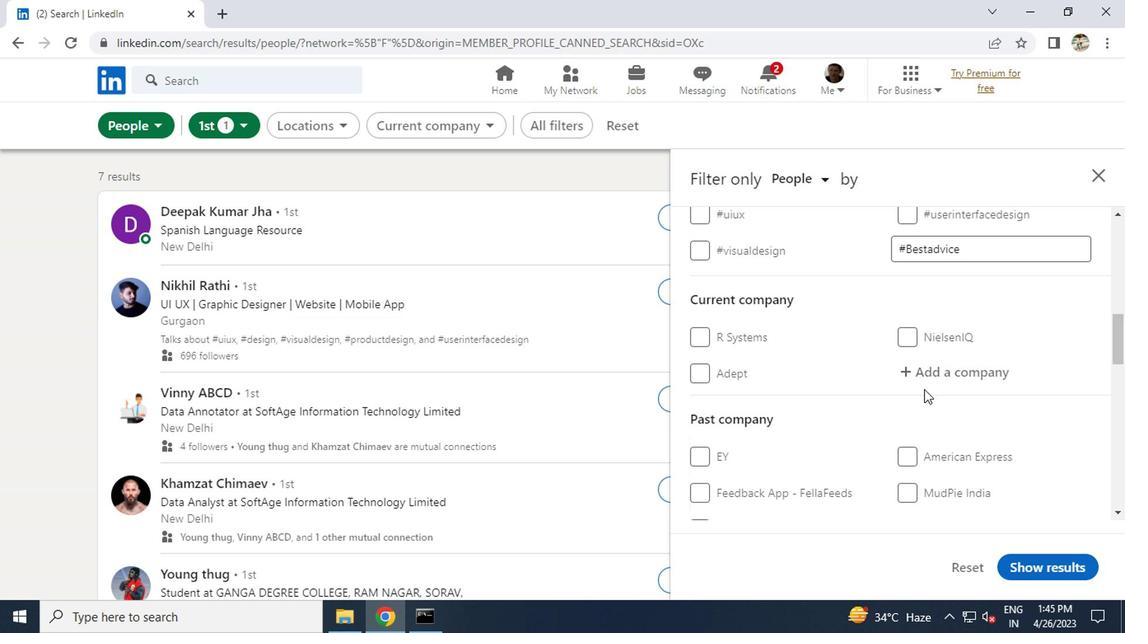 
Action: Mouse pressed left at (928, 369)
Screenshot: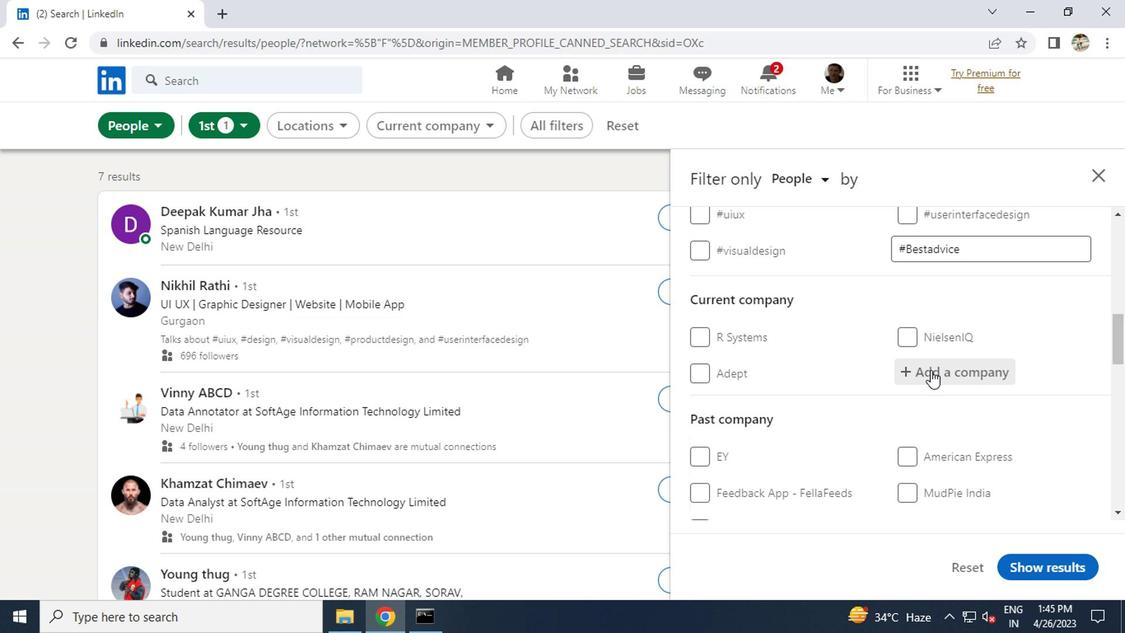 
Action: Key pressed <Key.caps_lock>NGA
Screenshot: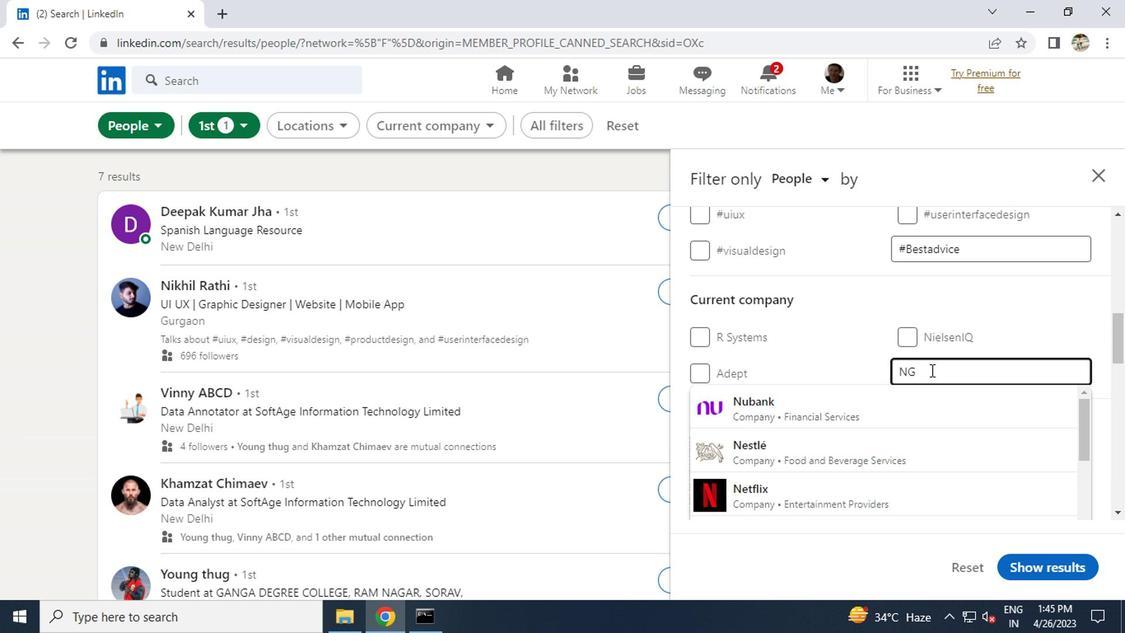 
Action: Mouse moved to (885, 400)
Screenshot: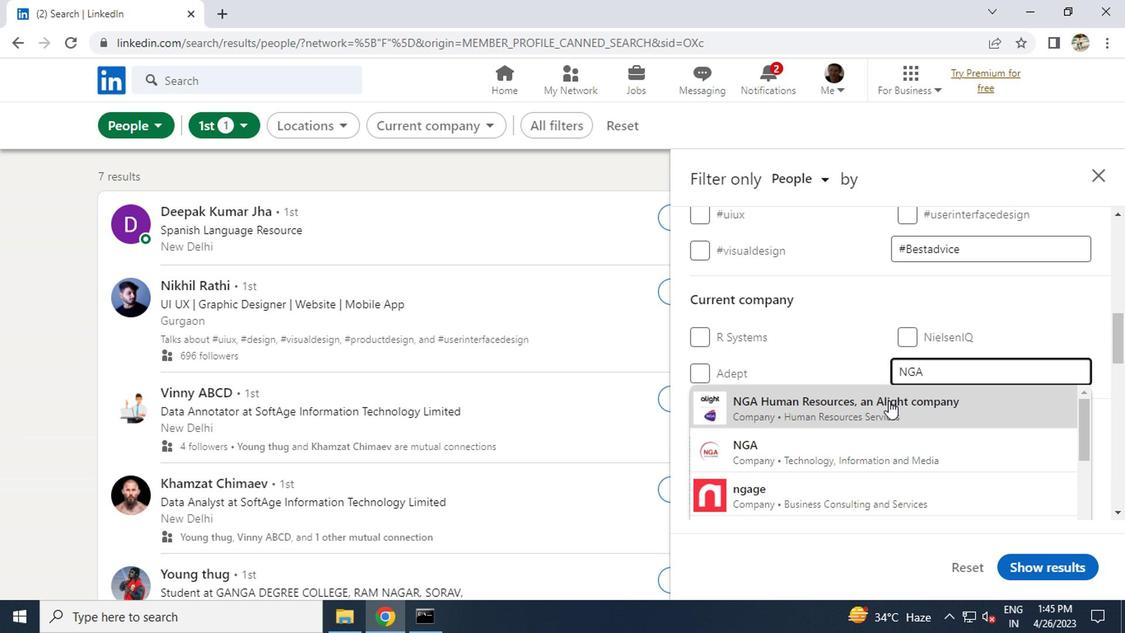 
Action: Mouse pressed left at (885, 400)
Screenshot: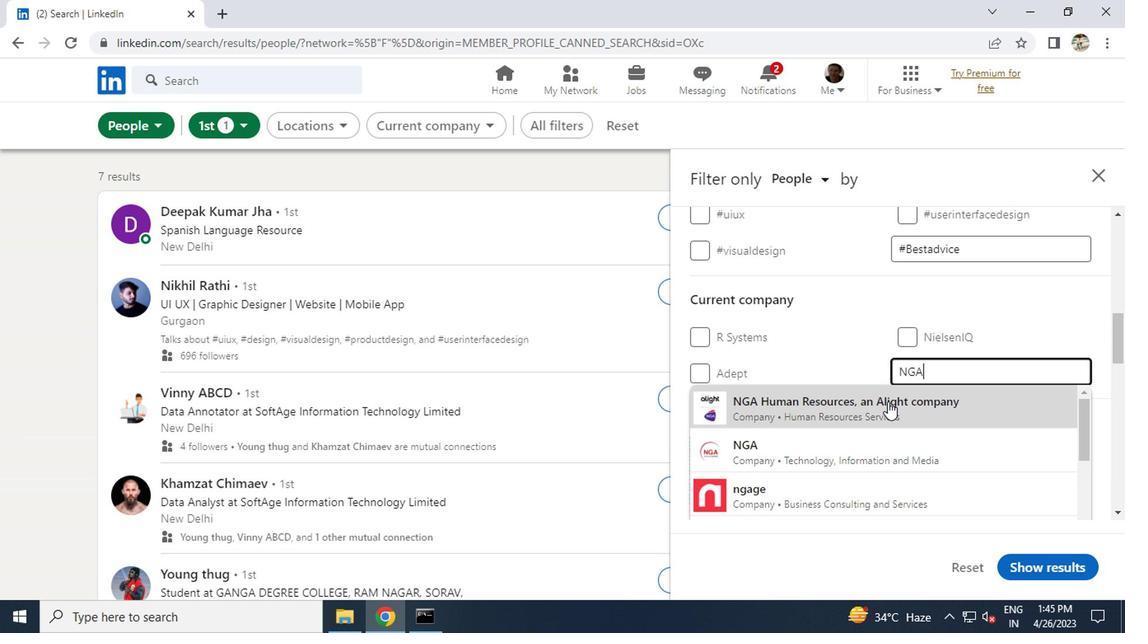 
Action: Mouse scrolled (885, 399) with delta (0, -1)
Screenshot: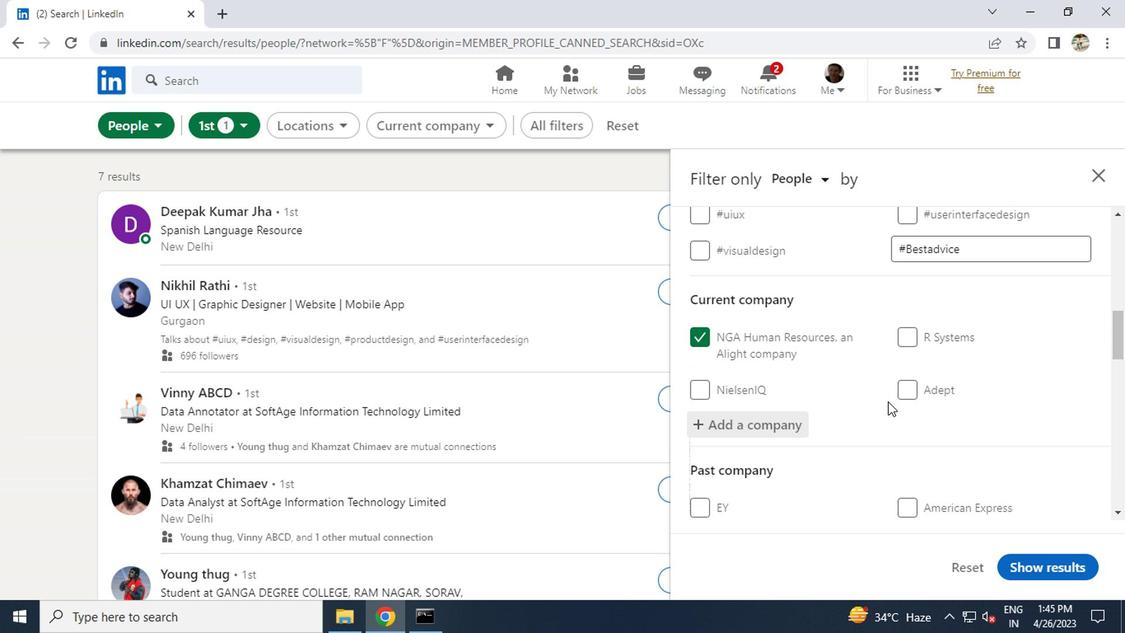 
Action: Mouse scrolled (885, 399) with delta (0, -1)
Screenshot: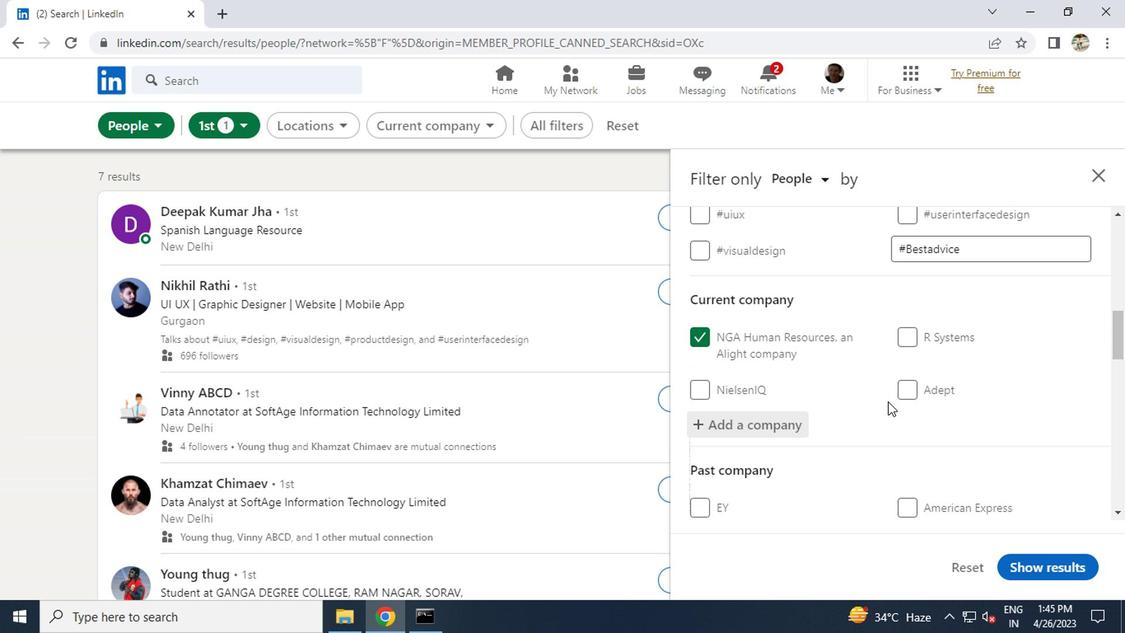 
Action: Mouse moved to (822, 432)
Screenshot: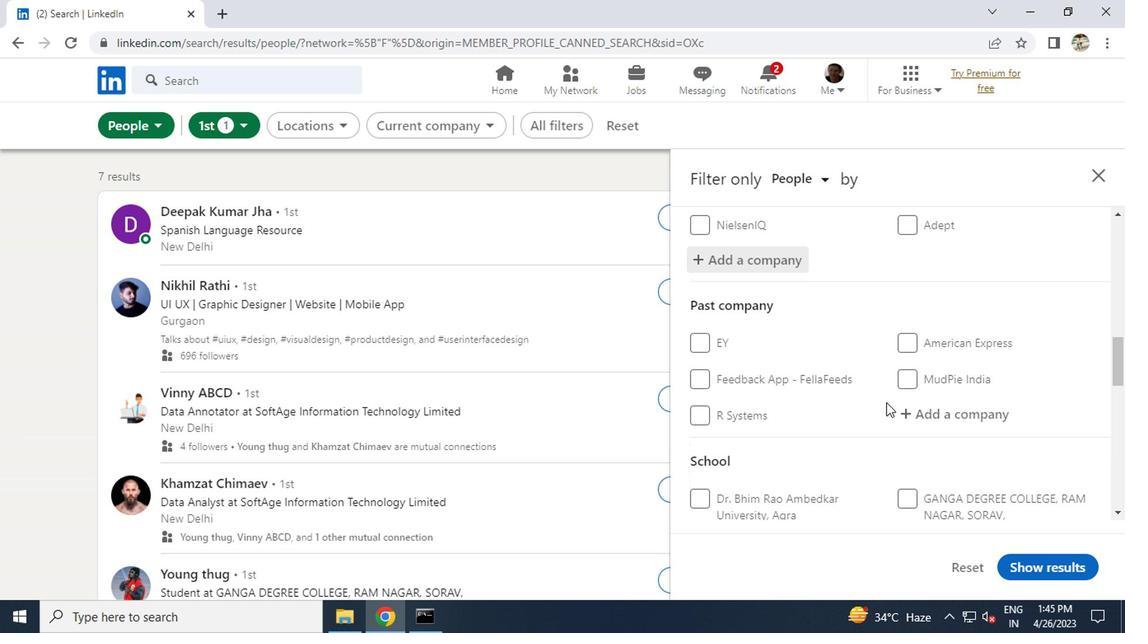 
Action: Mouse scrolled (822, 431) with delta (0, -1)
Screenshot: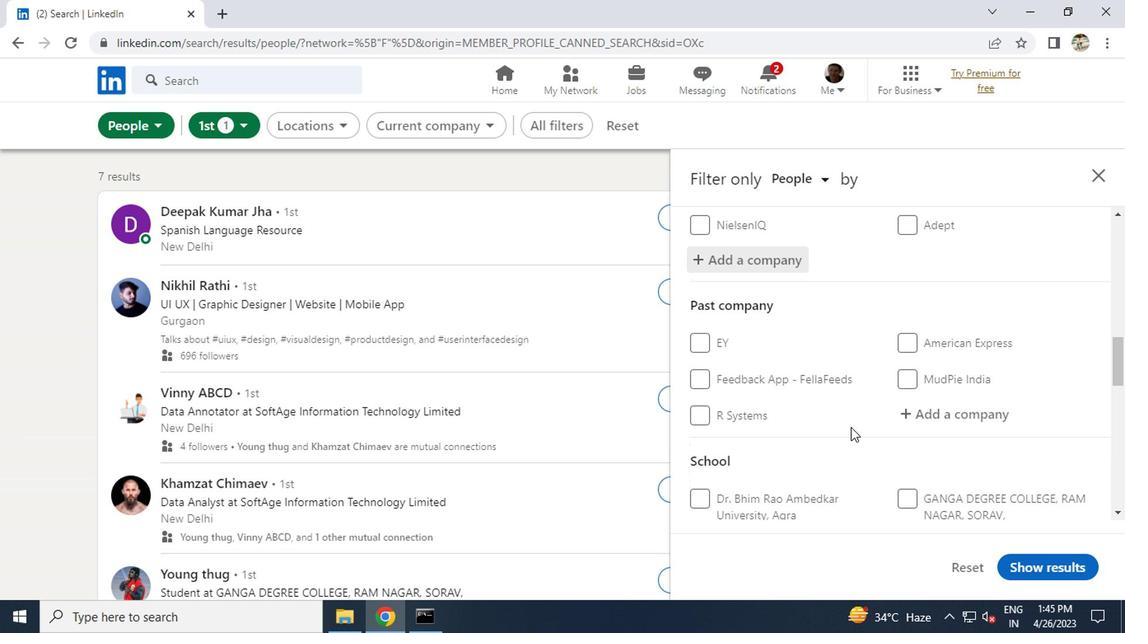 
Action: Mouse scrolled (822, 431) with delta (0, -1)
Screenshot: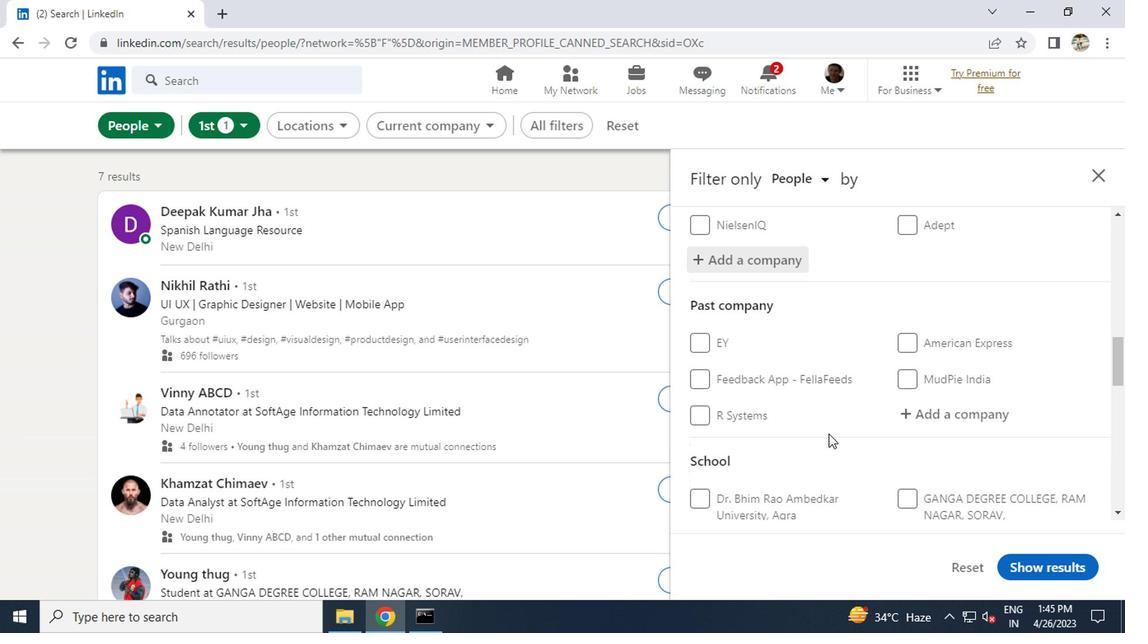 
Action: Mouse moved to (916, 431)
Screenshot: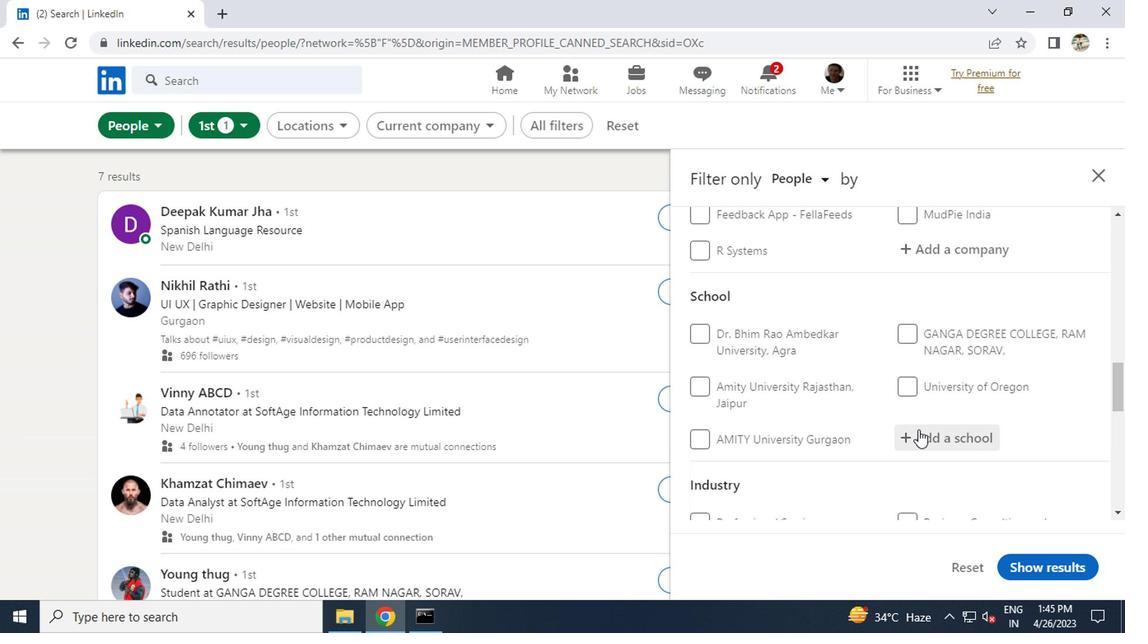 
Action: Mouse pressed left at (916, 431)
Screenshot: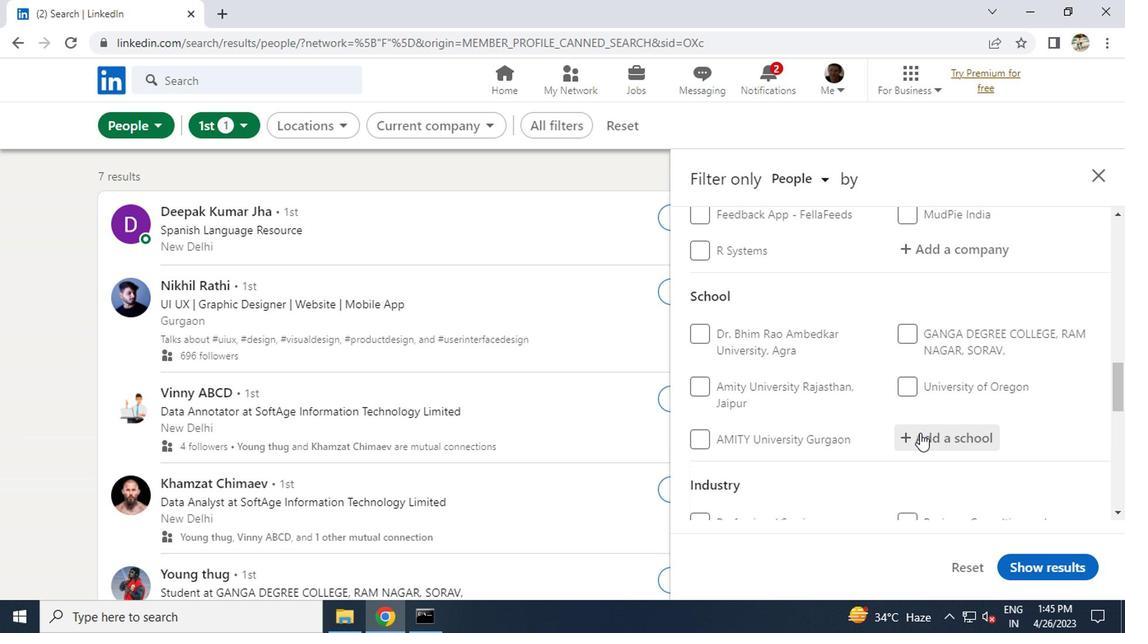 
Action: Key pressed SDNB
Screenshot: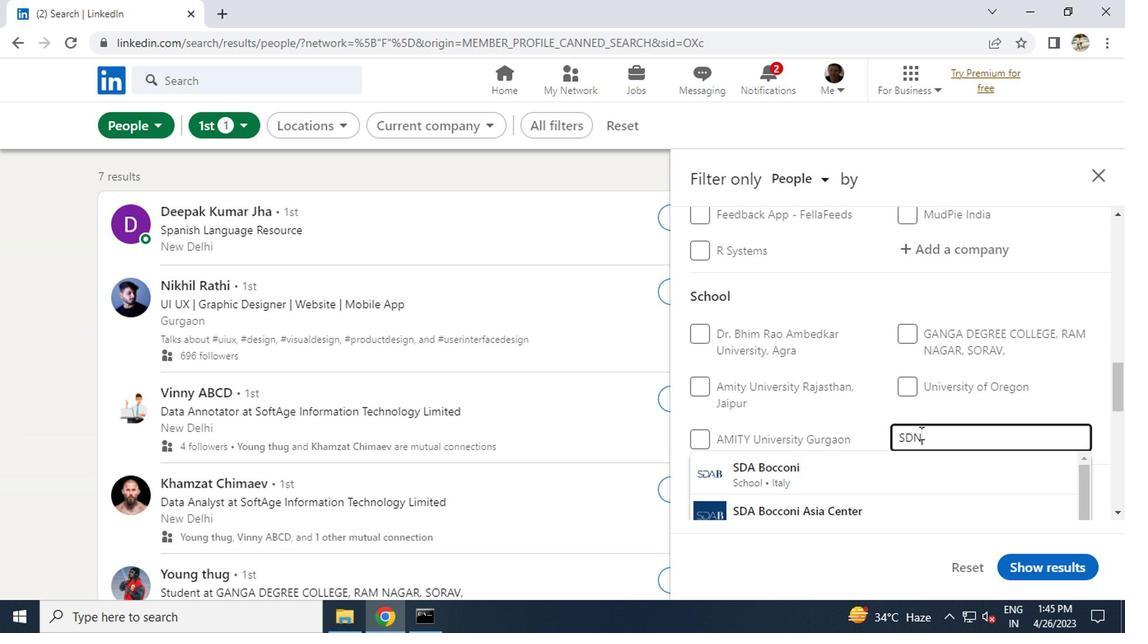 
Action: Mouse moved to (840, 471)
Screenshot: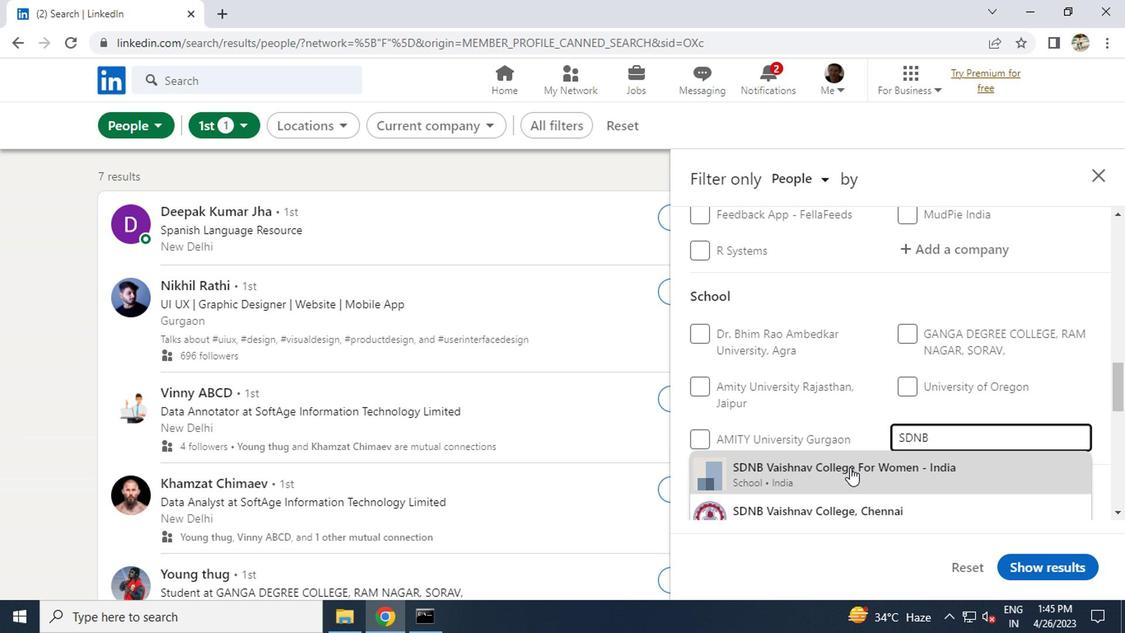 
Action: Mouse pressed left at (840, 471)
Screenshot: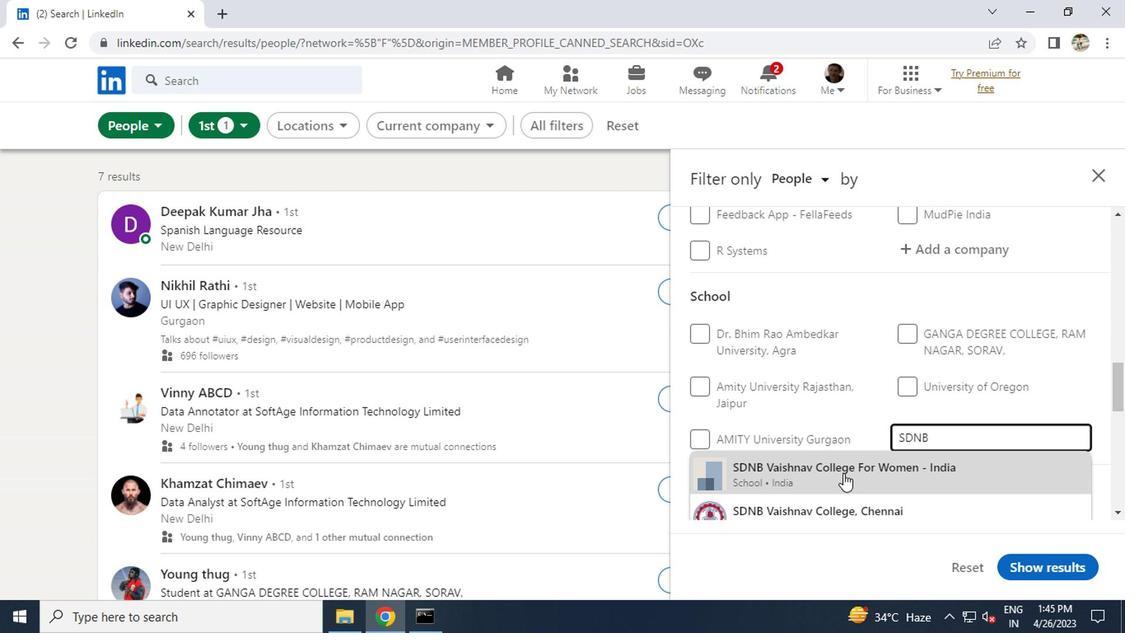 
Action: Mouse scrolled (840, 470) with delta (0, 0)
Screenshot: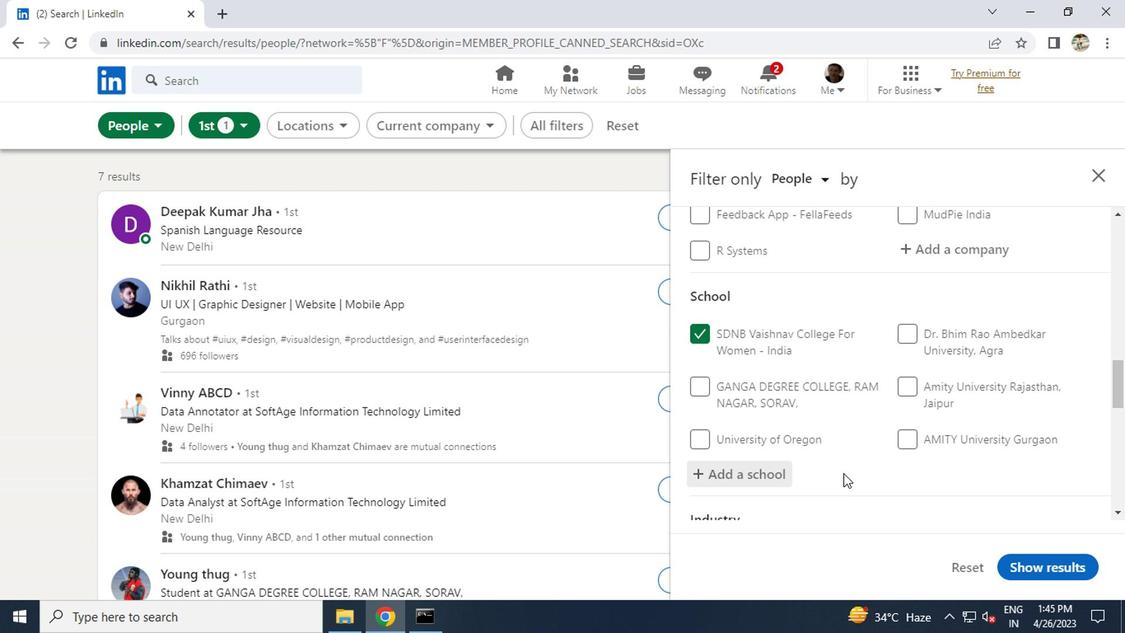 
Action: Mouse scrolled (840, 470) with delta (0, 0)
Screenshot: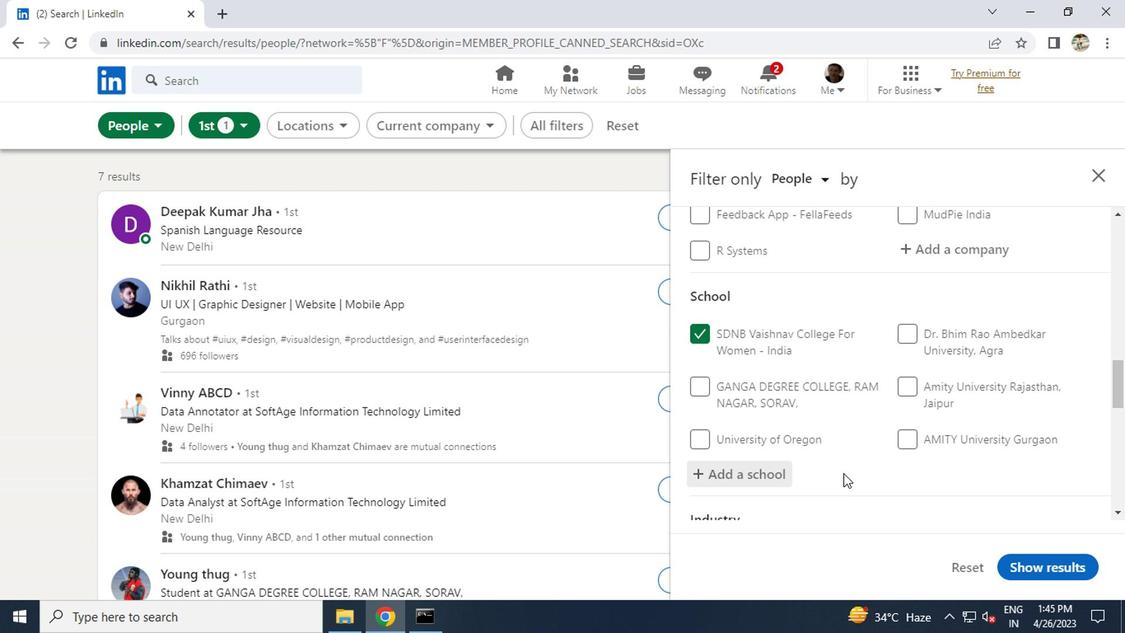 
Action: Mouse scrolled (840, 470) with delta (0, 0)
Screenshot: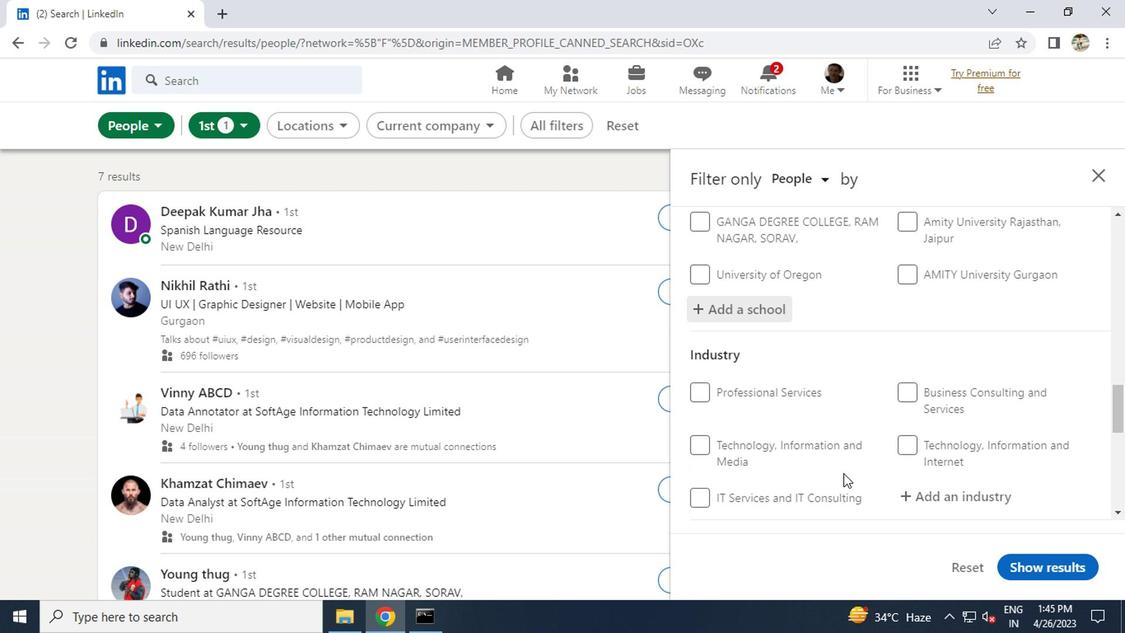 
Action: Mouse moved to (925, 410)
Screenshot: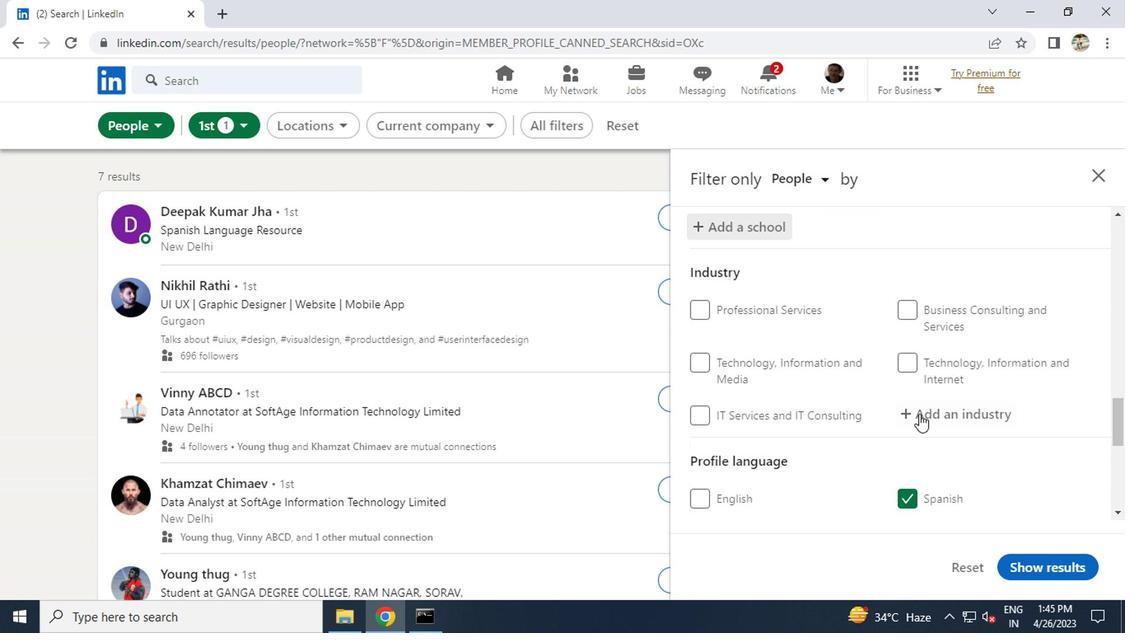 
Action: Mouse pressed left at (925, 410)
Screenshot: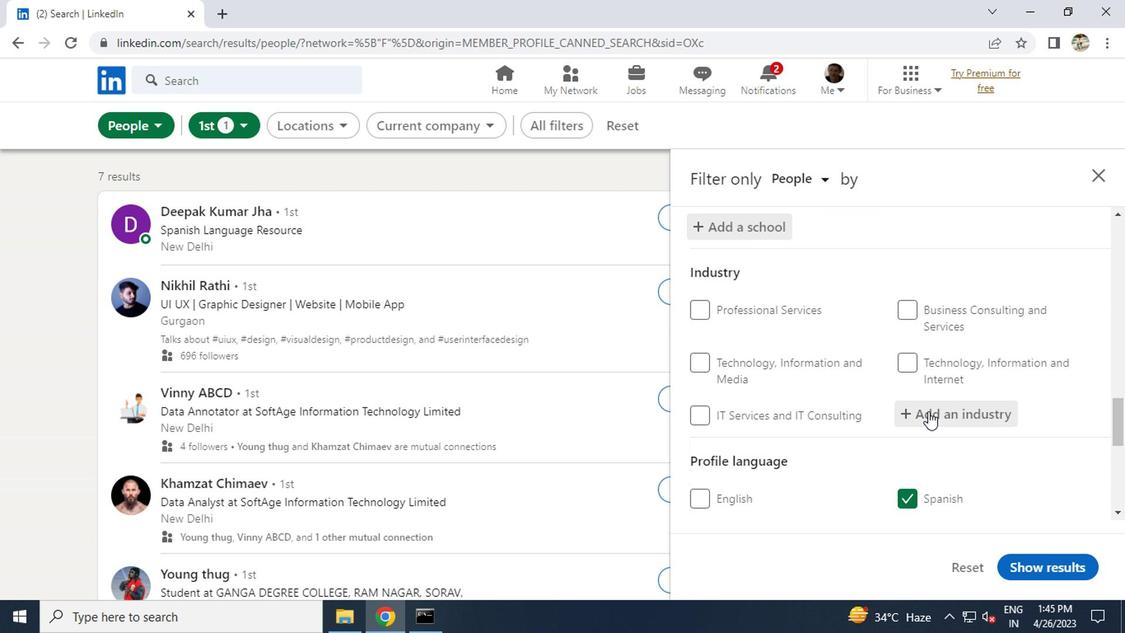 
Action: Key pressed A<Key.caps_lock>GRICULTU
Screenshot: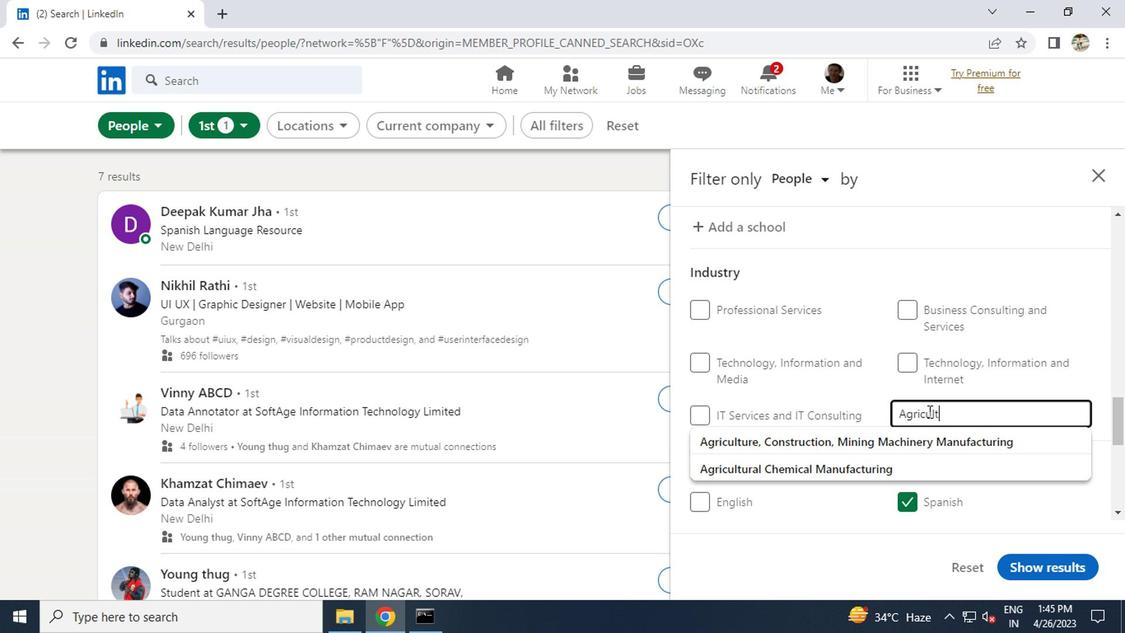 
Action: Mouse moved to (877, 434)
Screenshot: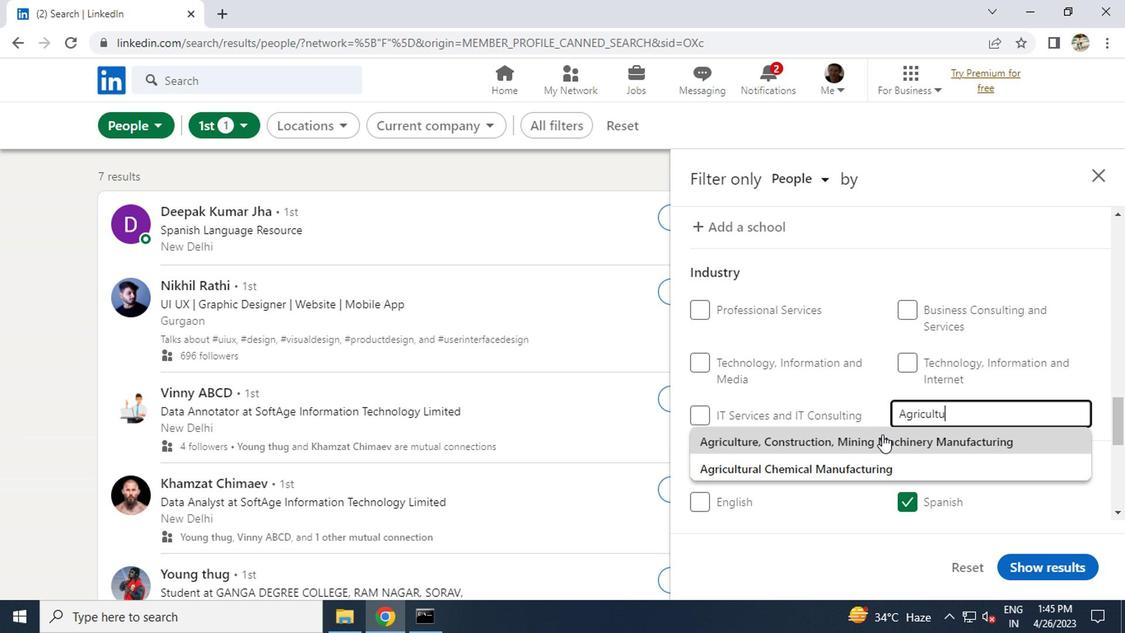
Action: Mouse pressed left at (877, 434)
Screenshot: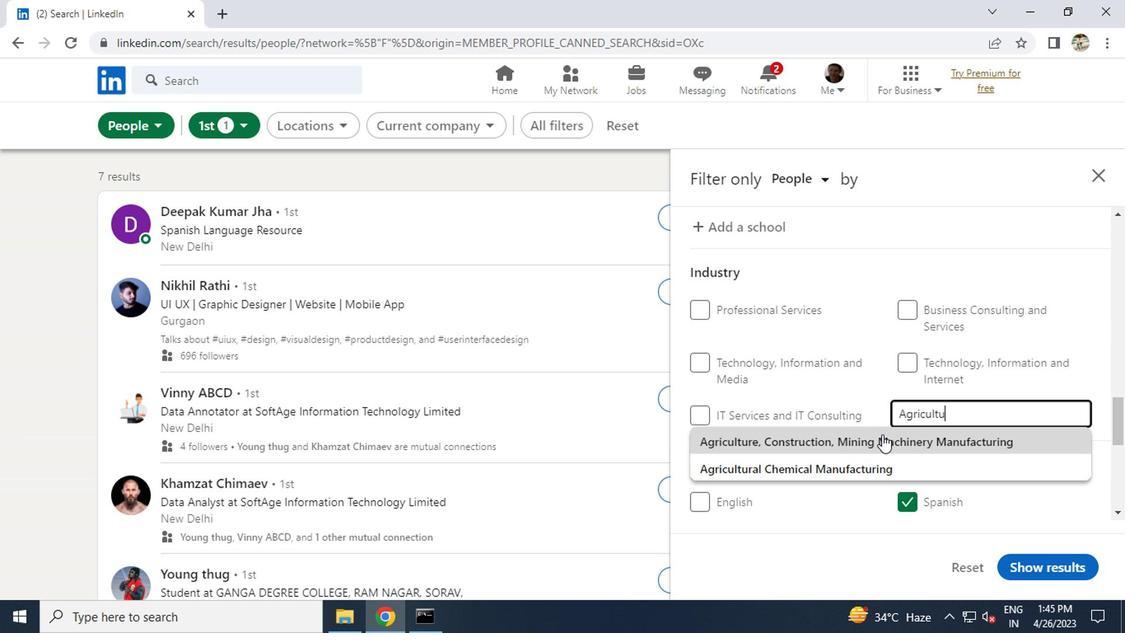 
Action: Mouse scrolled (877, 434) with delta (0, 0)
Screenshot: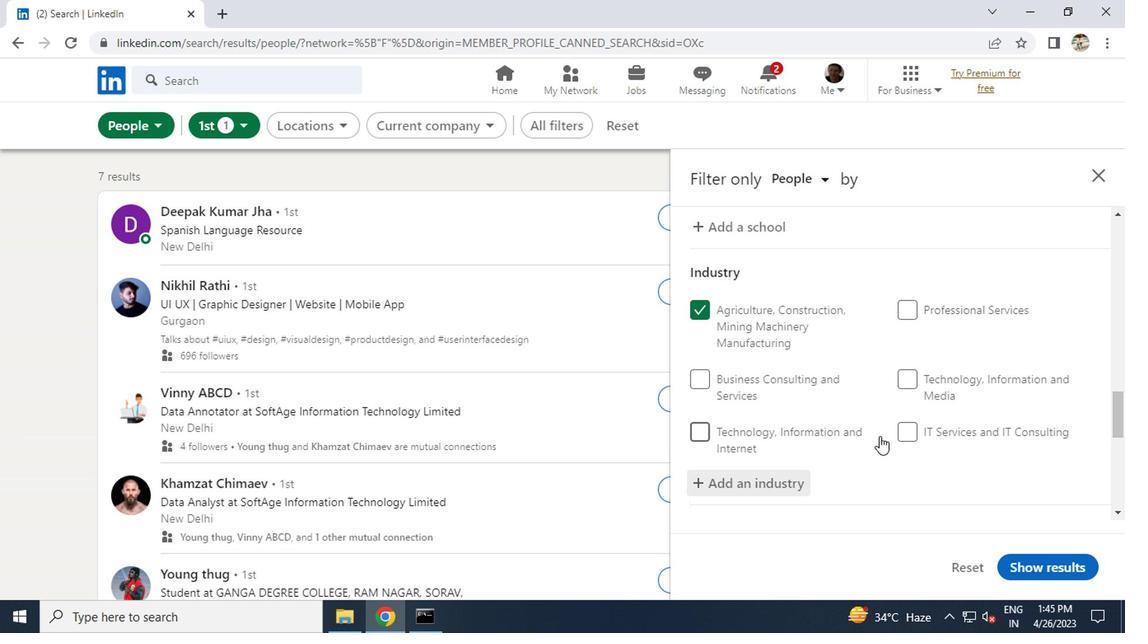 
Action: Mouse scrolled (877, 434) with delta (0, 0)
Screenshot: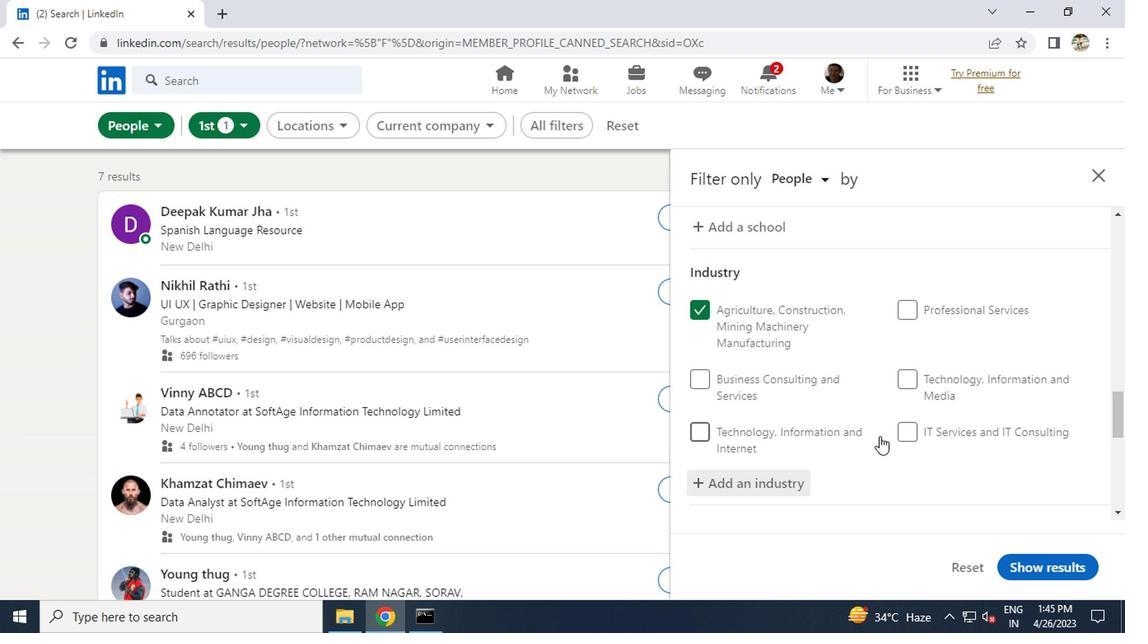 
Action: Mouse scrolled (877, 434) with delta (0, 0)
Screenshot: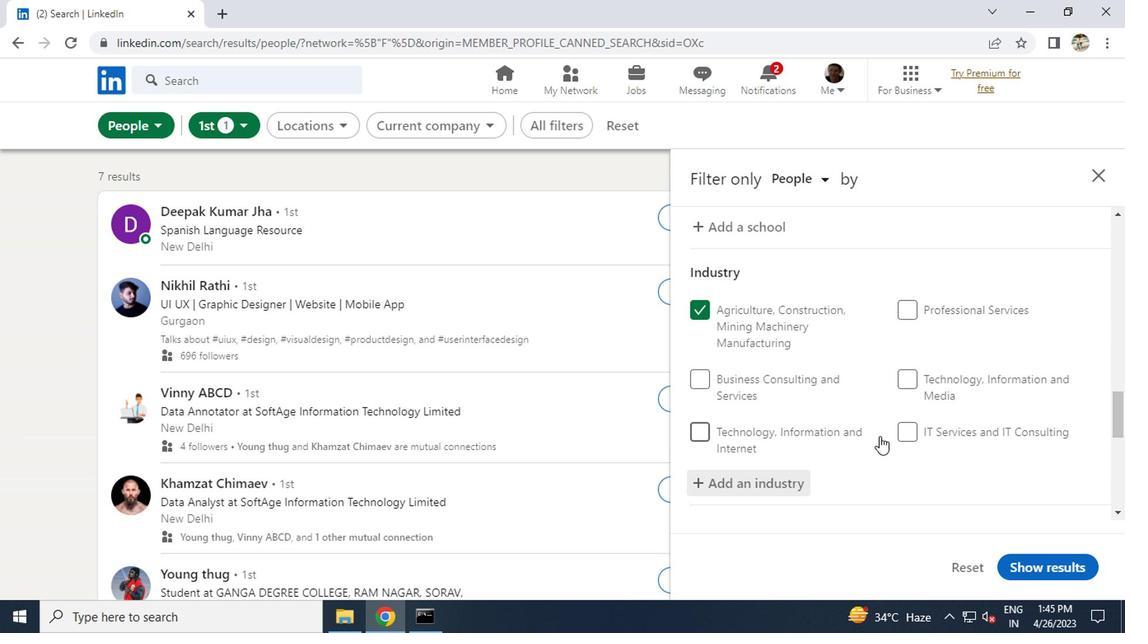 
Action: Mouse scrolled (877, 434) with delta (0, 0)
Screenshot: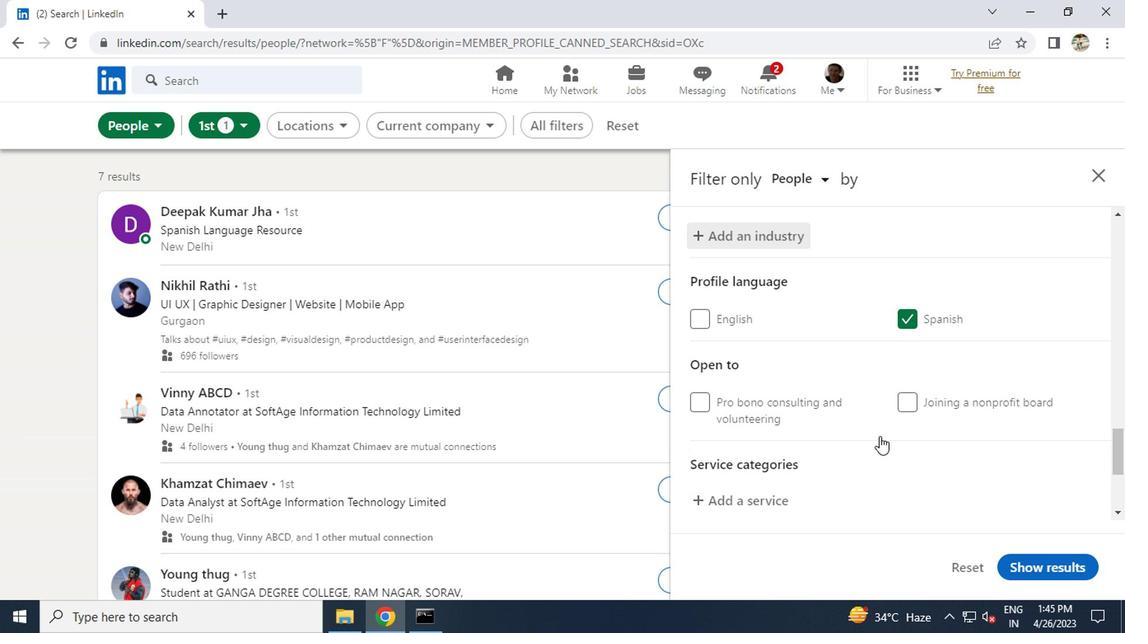 
Action: Mouse moved to (755, 420)
Screenshot: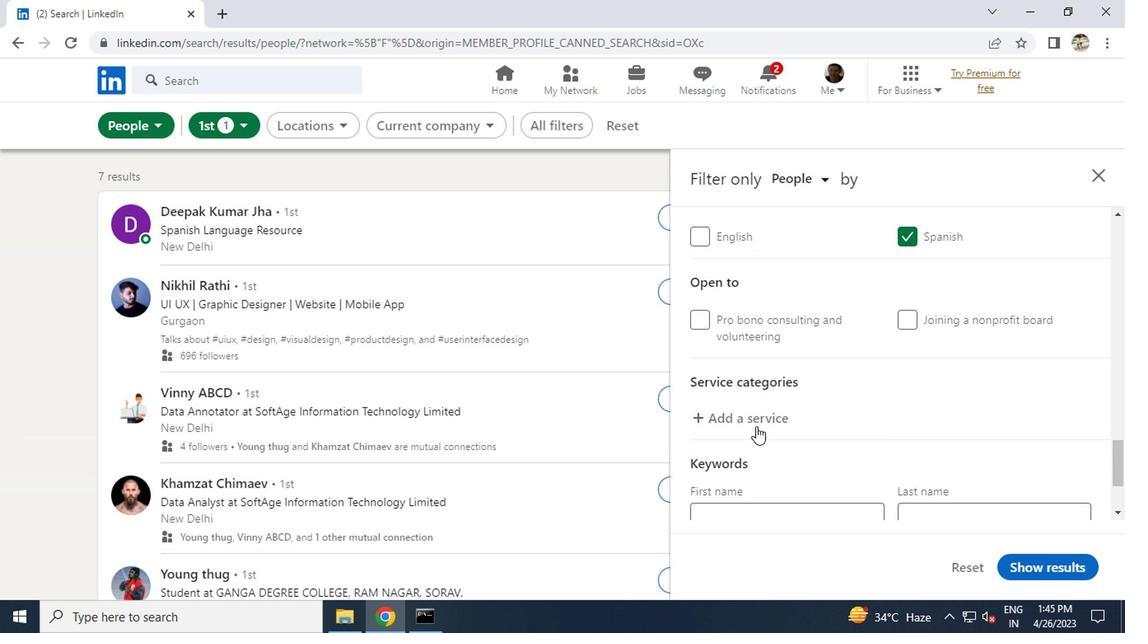 
Action: Mouse pressed left at (755, 420)
Screenshot: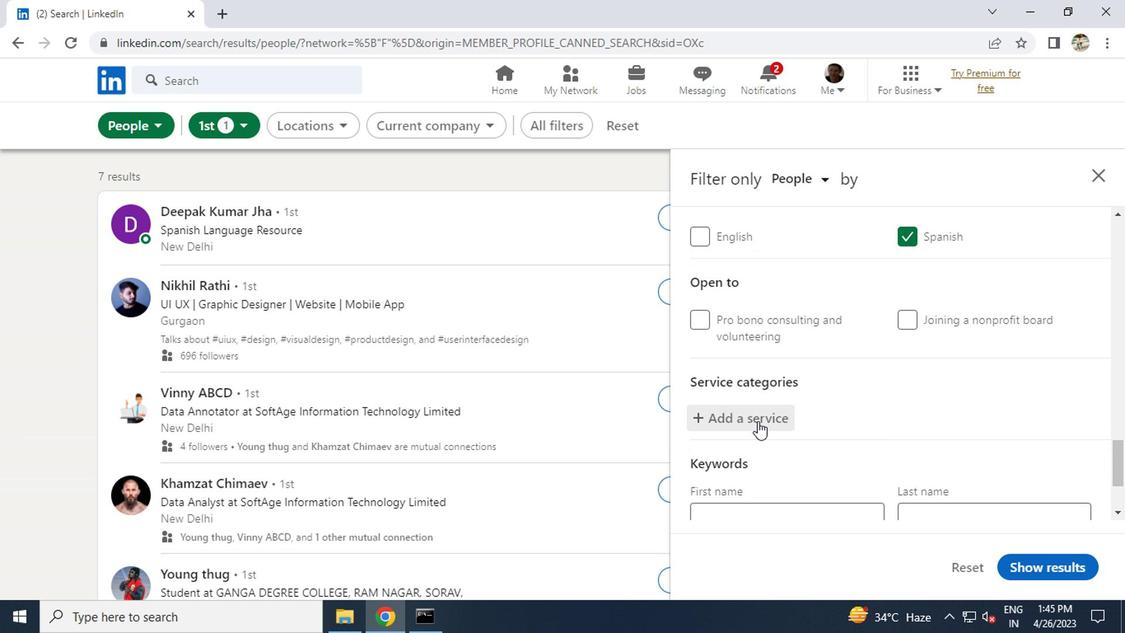 
Action: Key pressed <Key.caps_lock>C<Key.caps_lock>OPY
Screenshot: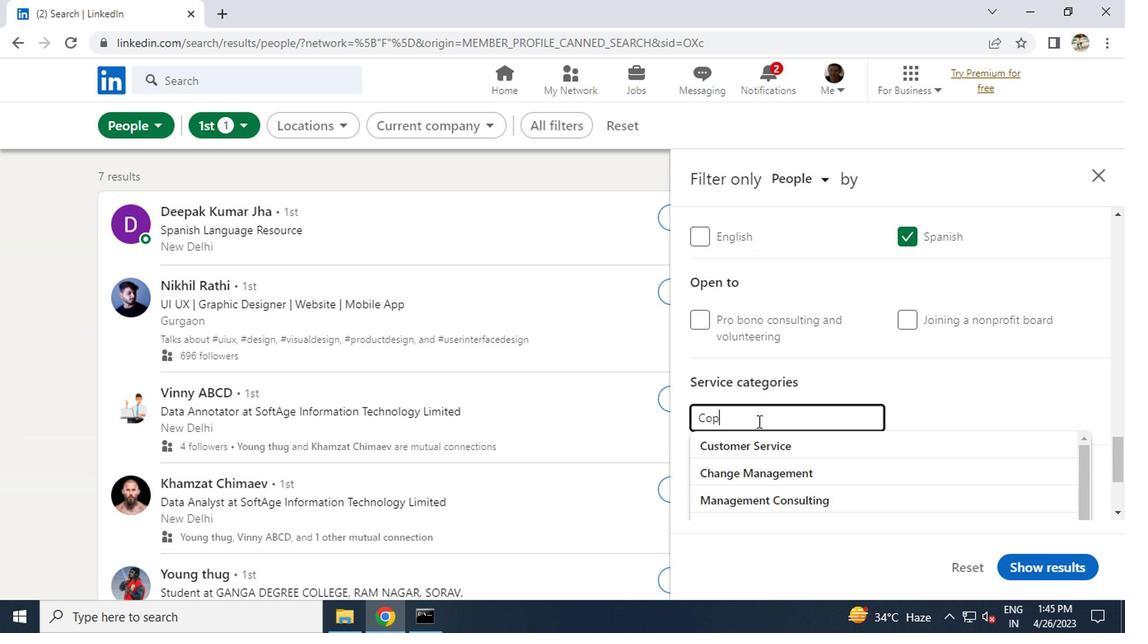 
Action: Mouse moved to (749, 440)
Screenshot: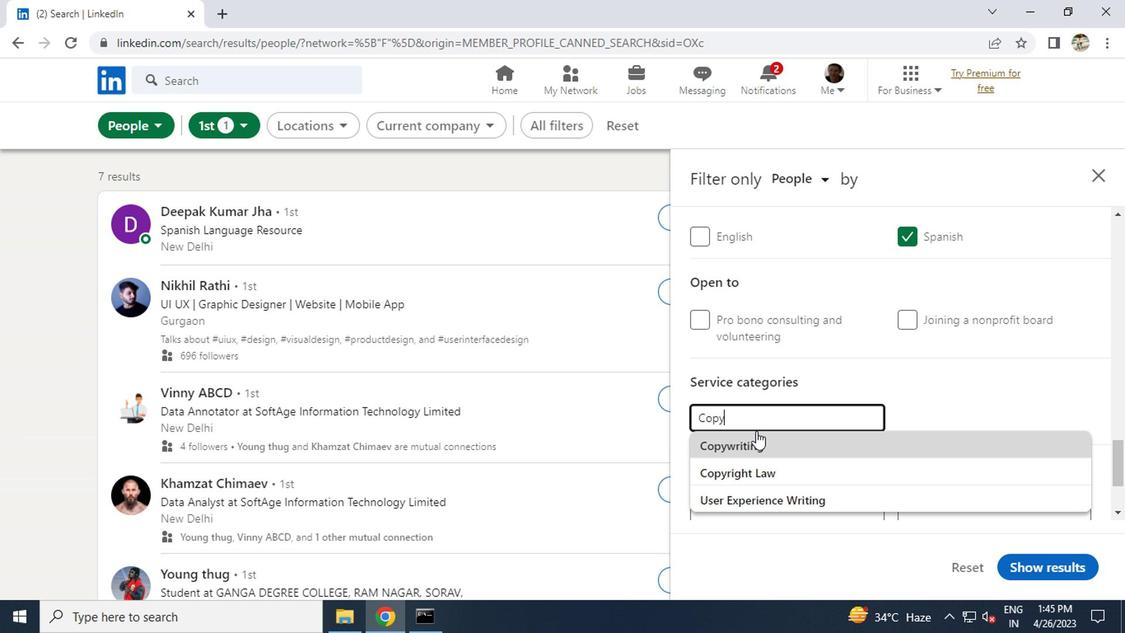 
Action: Mouse pressed left at (749, 440)
Screenshot: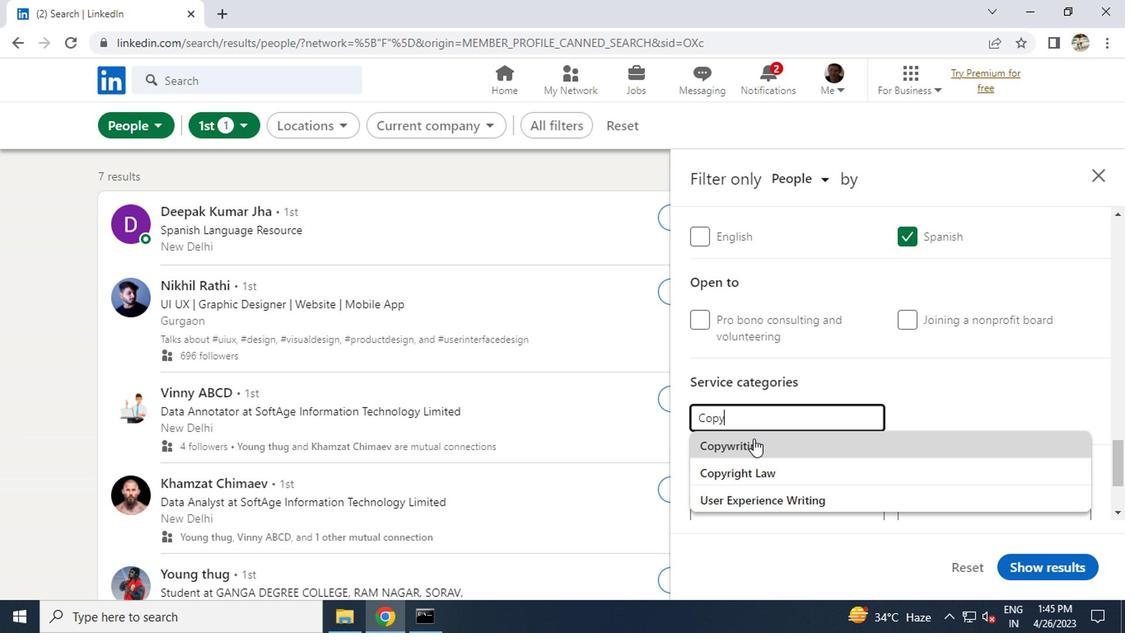 
Action: Mouse scrolled (749, 439) with delta (0, -1)
Screenshot: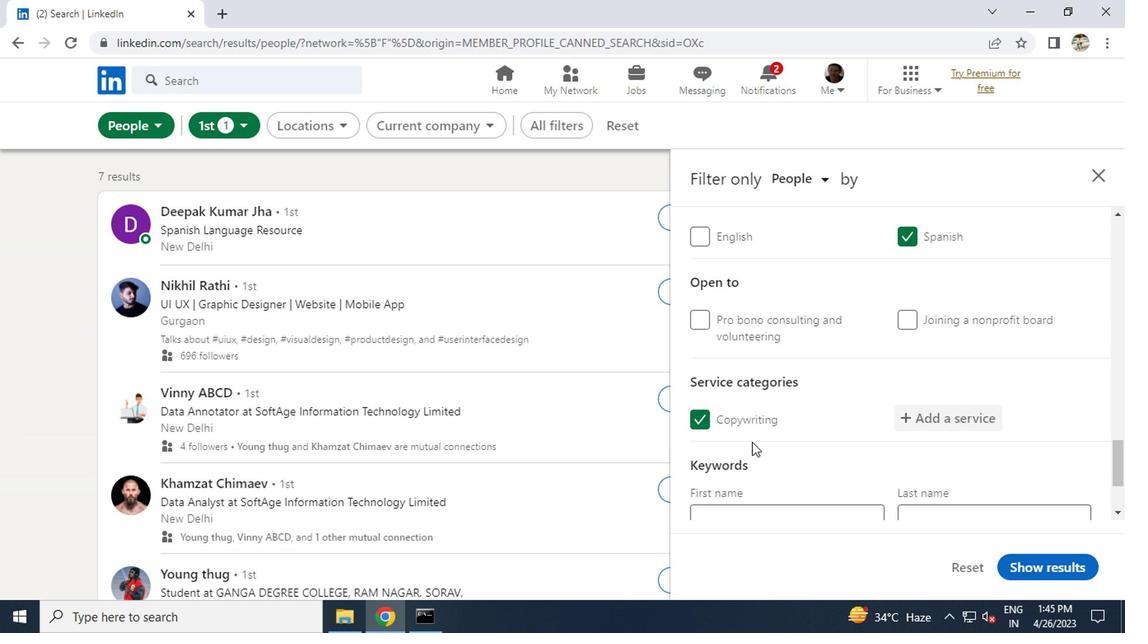 
Action: Mouse scrolled (749, 439) with delta (0, -1)
Screenshot: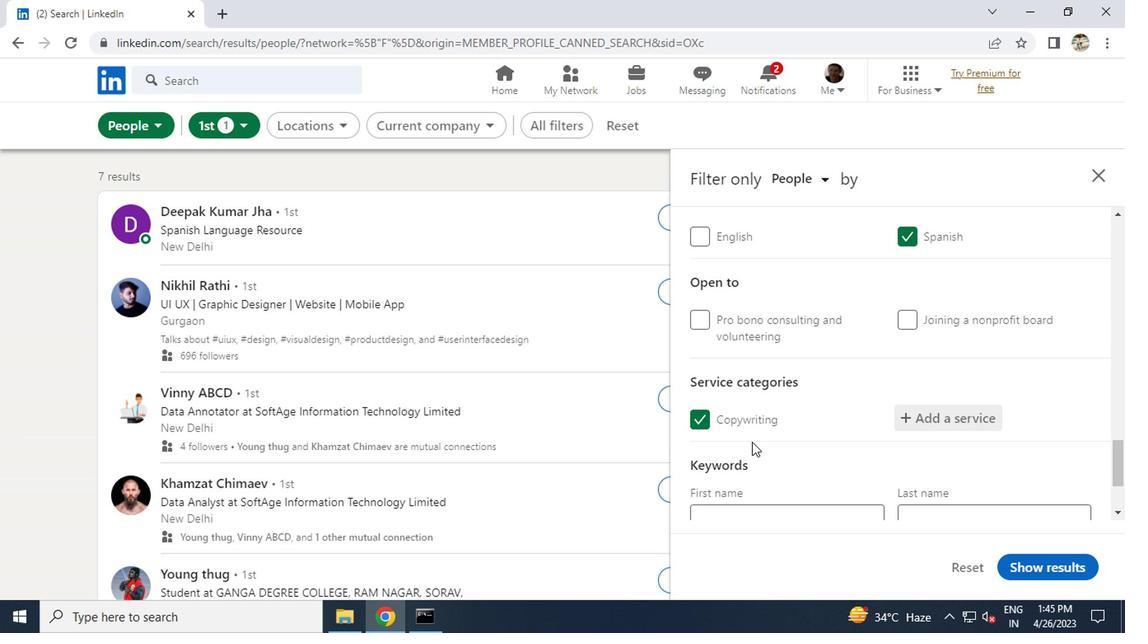 
Action: Mouse scrolled (749, 439) with delta (0, -1)
Screenshot: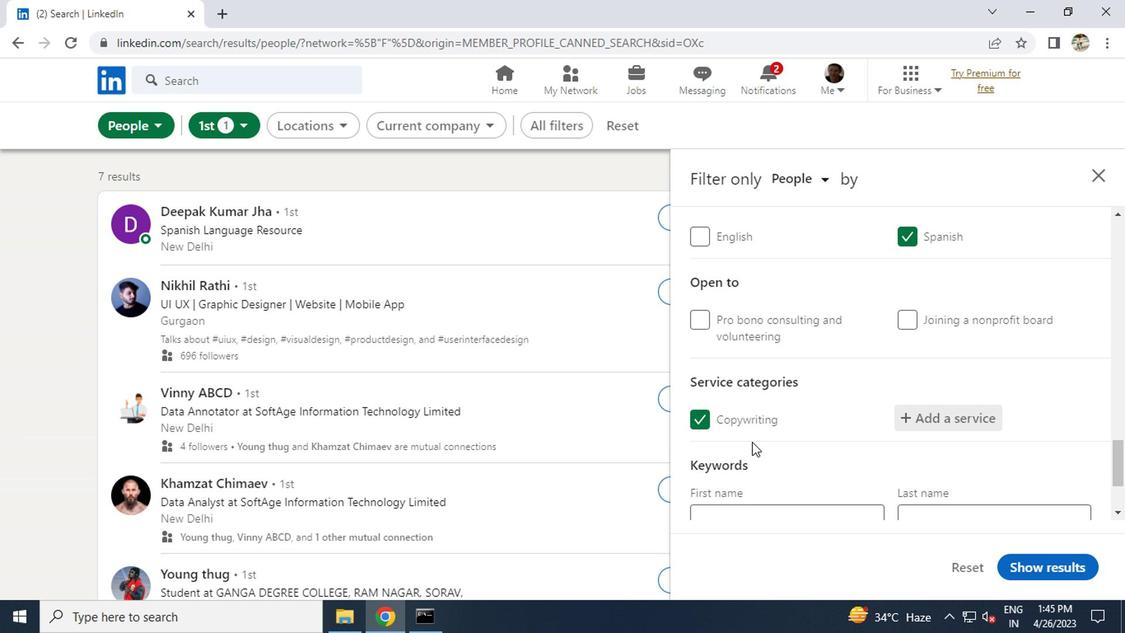 
Action: Mouse moved to (744, 451)
Screenshot: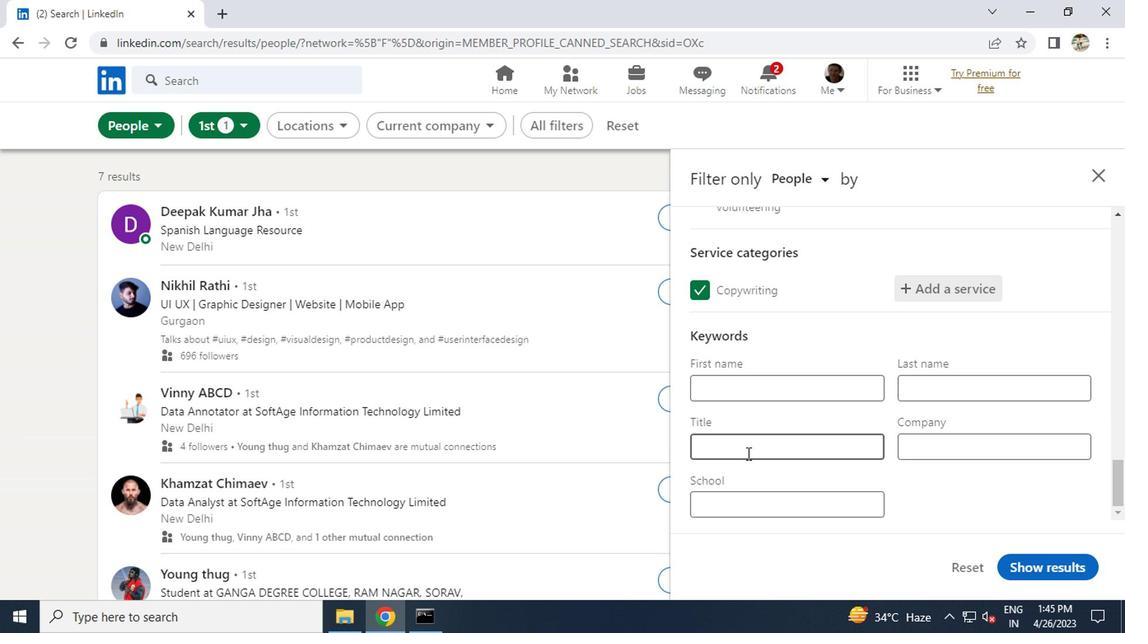 
Action: Mouse pressed left at (744, 451)
Screenshot: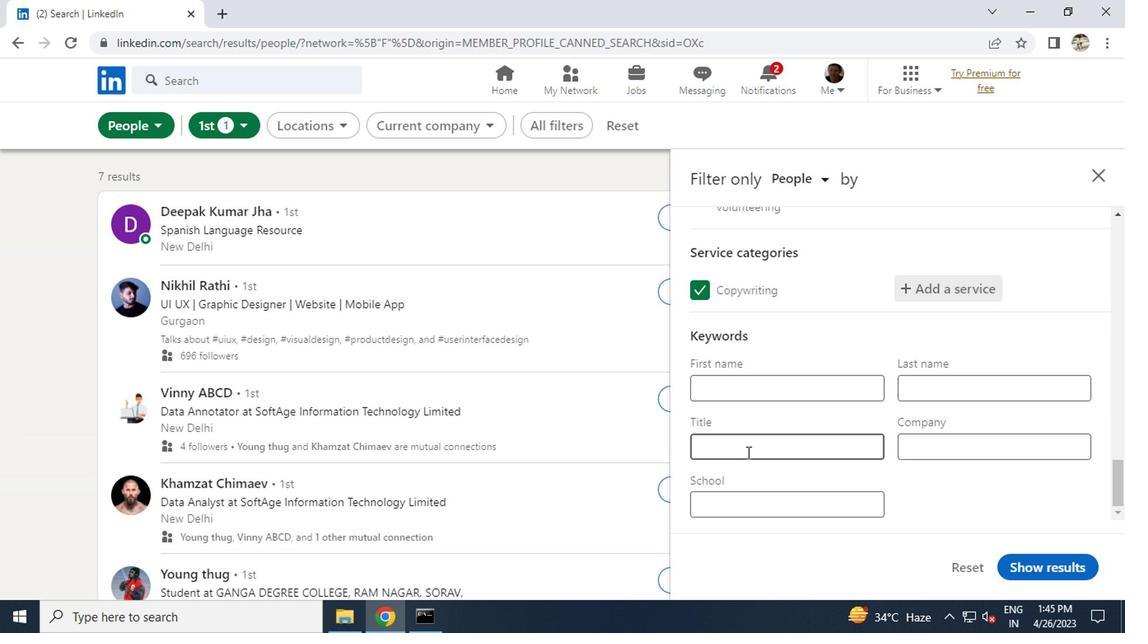 
Action: Key pressed <Key.caps_lock>P<Key.caps_lock>AYROLL<Key.space><Key.caps_lock>M<Key.caps_lock>ANGER
Screenshot: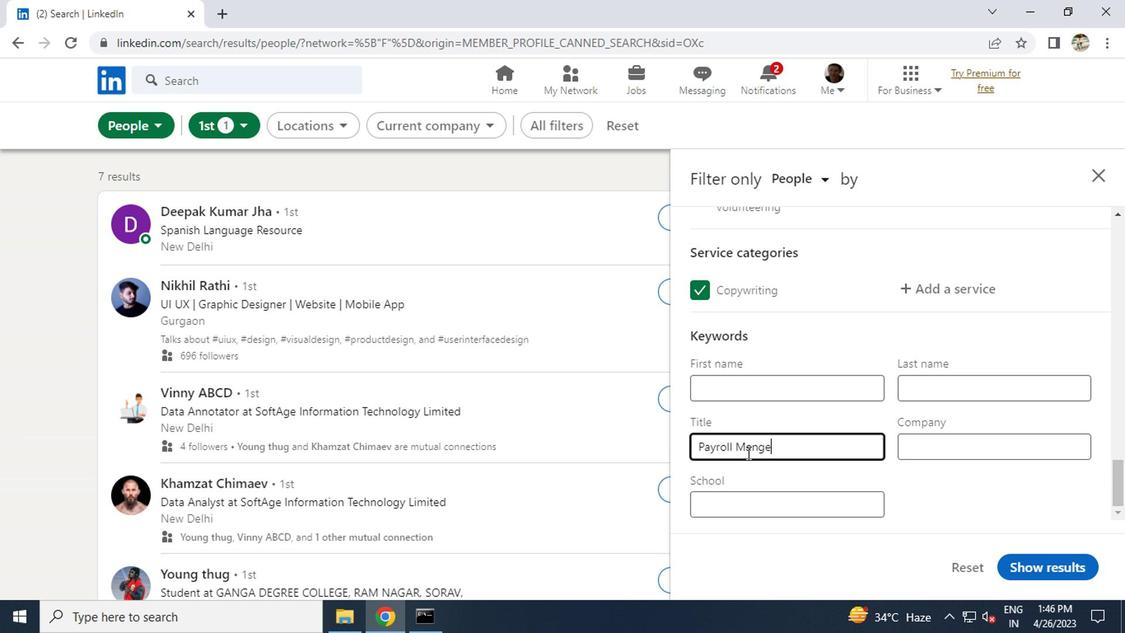 
Action: Mouse moved to (1021, 565)
Screenshot: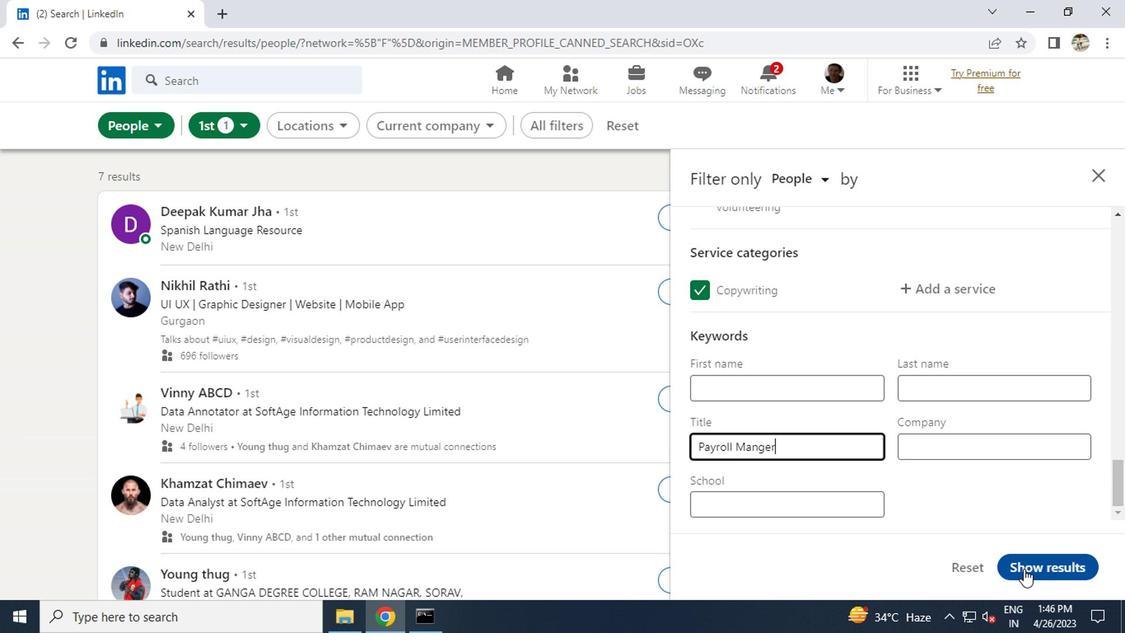 
Action: Key pressed <Key.backspace><Key.backspace><Key.backspace><Key.backspace>NAGER
Screenshot: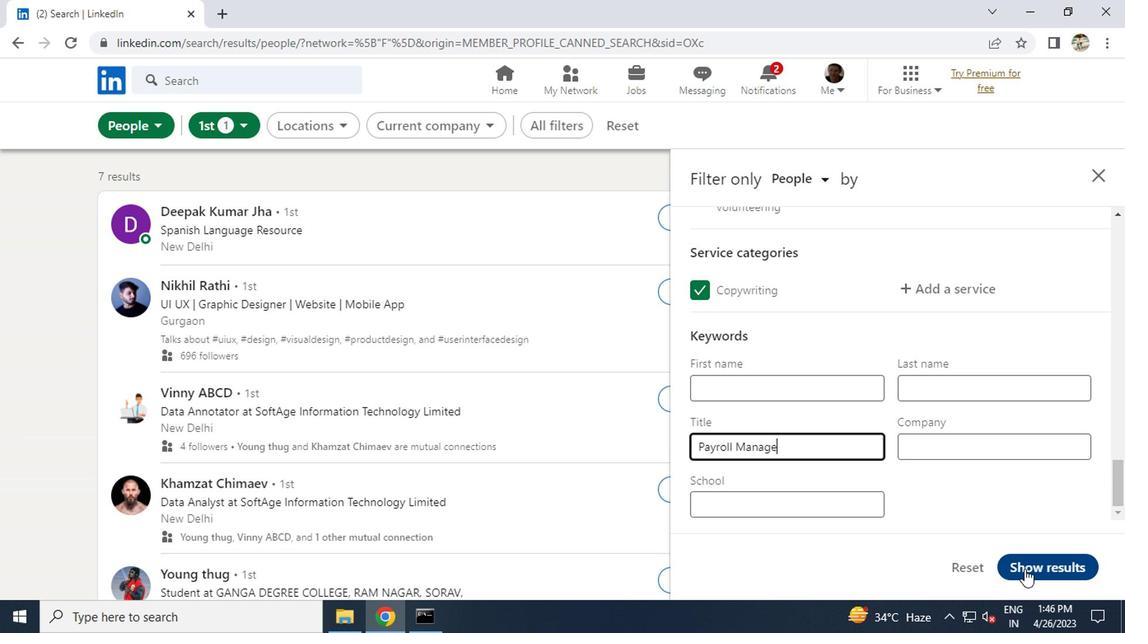 
Action: Mouse pressed left at (1021, 565)
Screenshot: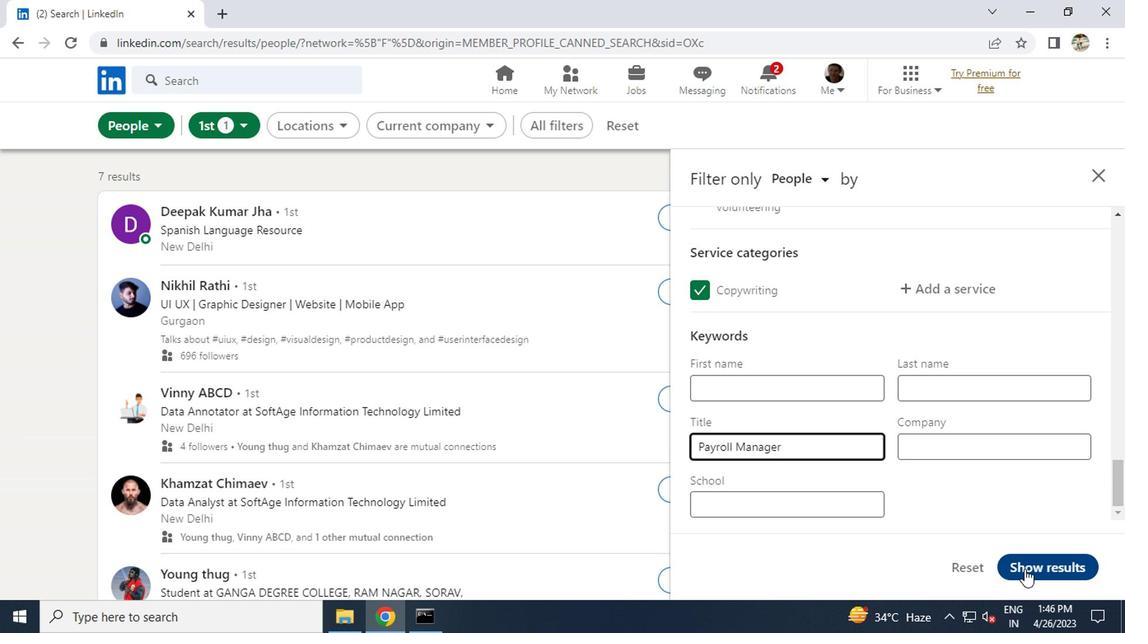 
